 Task: Open Card Product End-of-Life Planning in Board Newsletter Management Best Practices to Workspace Design Software and add a team member Softage.1@softage.net, a label Orange, a checklist Customer Journey Mapping, an attachment from your computer, a color Orange and finally, add a card description 'Conduct team training session on effective decision making' and a comment 'This task requires us to be proactive and take ownership of our work, ensuring that we are making progress towards our goals.'. Add a start date 'Jan 01, 1900' with a due date 'Jan 08, 1900'
Action: Mouse moved to (813, 167)
Screenshot: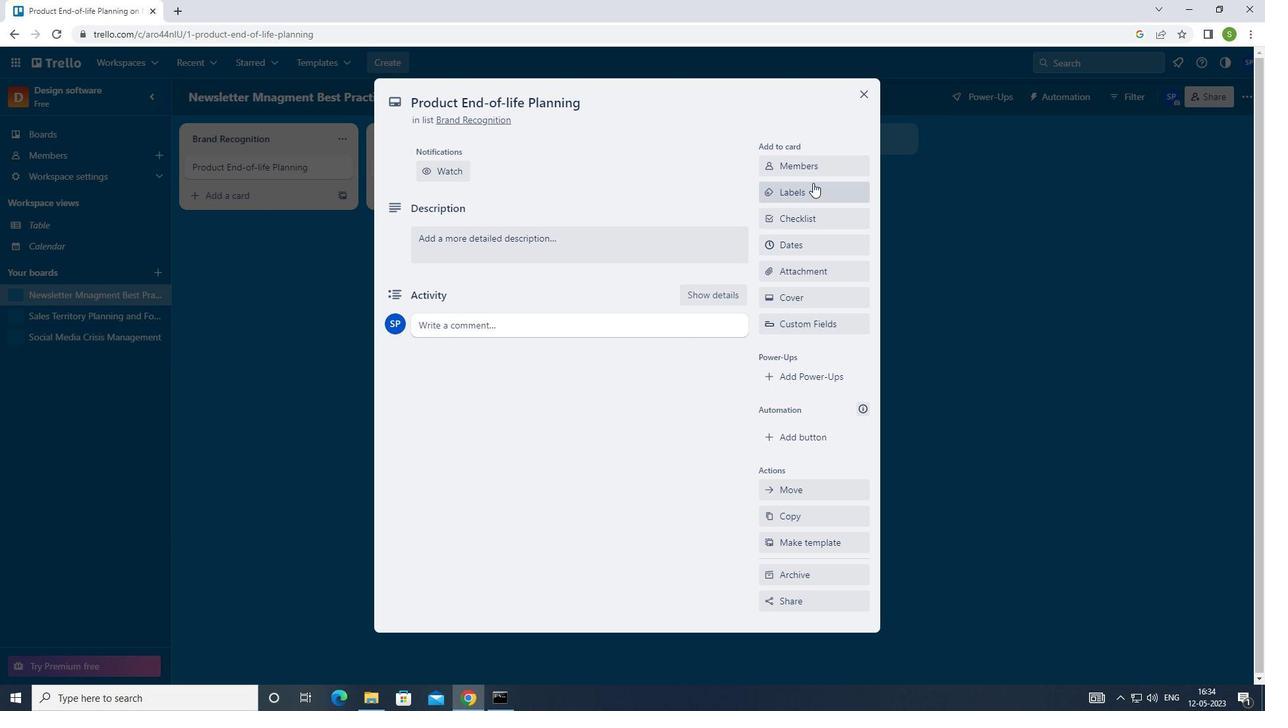 
Action: Mouse pressed left at (813, 167)
Screenshot: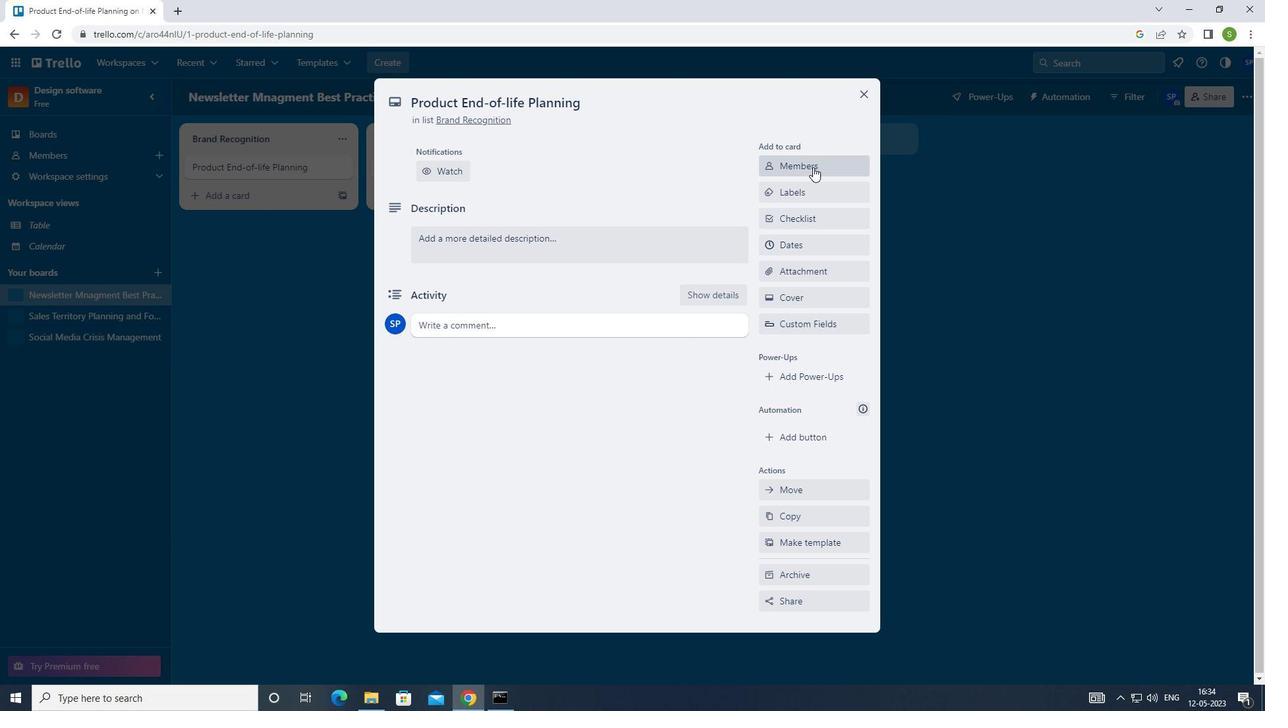 
Action: Mouse moved to (636, 326)
Screenshot: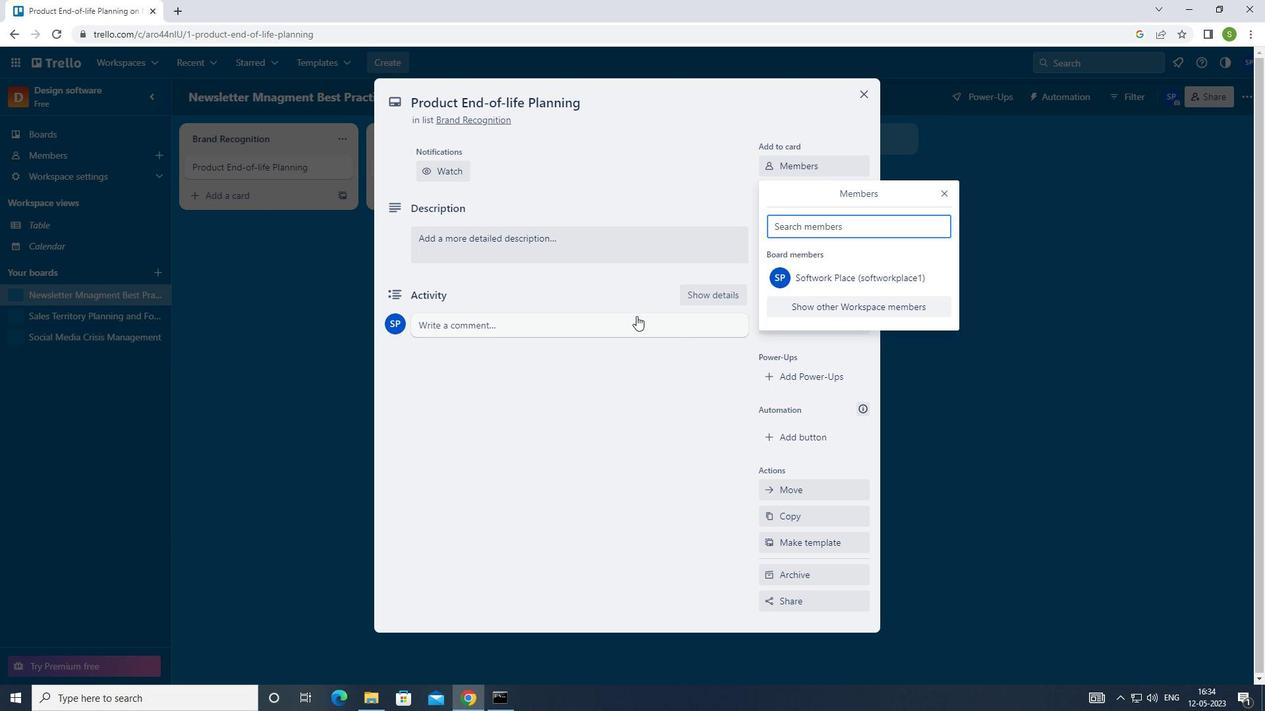 
Action: Key pressed <Key.shift>SOFTAGE.1<Key.shift>@SOFTAGE.NET
Screenshot: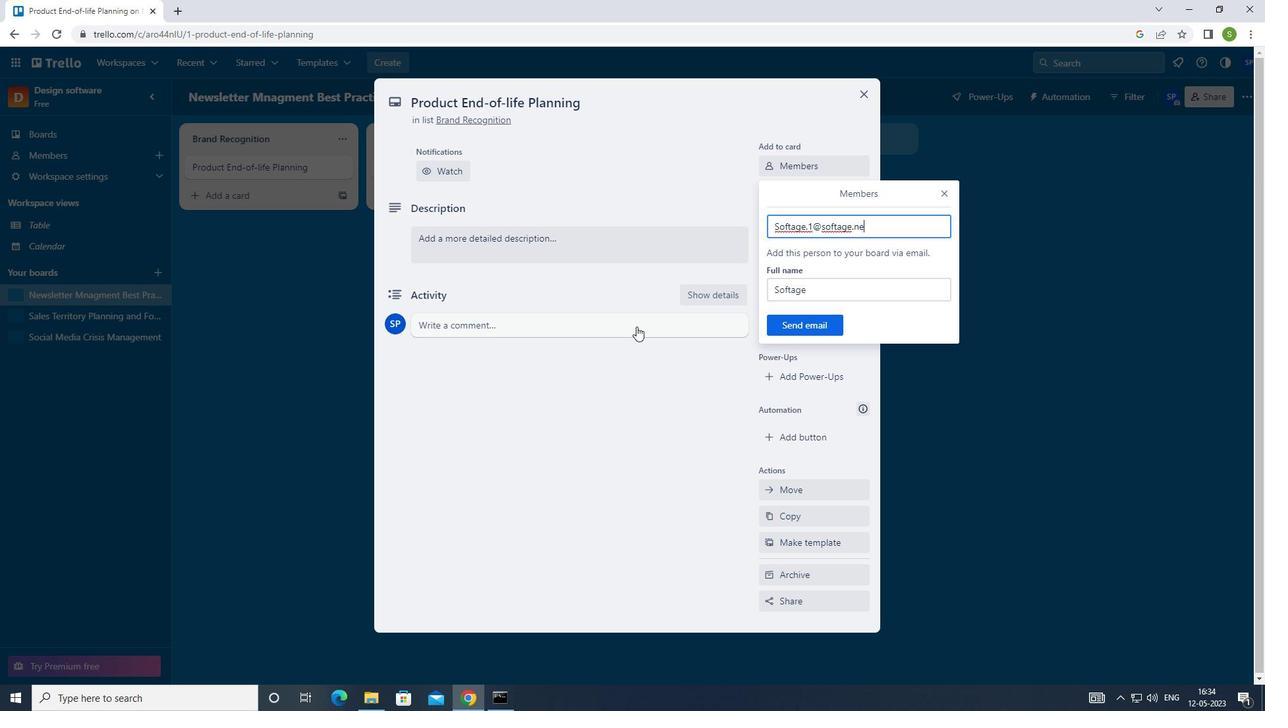 
Action: Mouse moved to (833, 328)
Screenshot: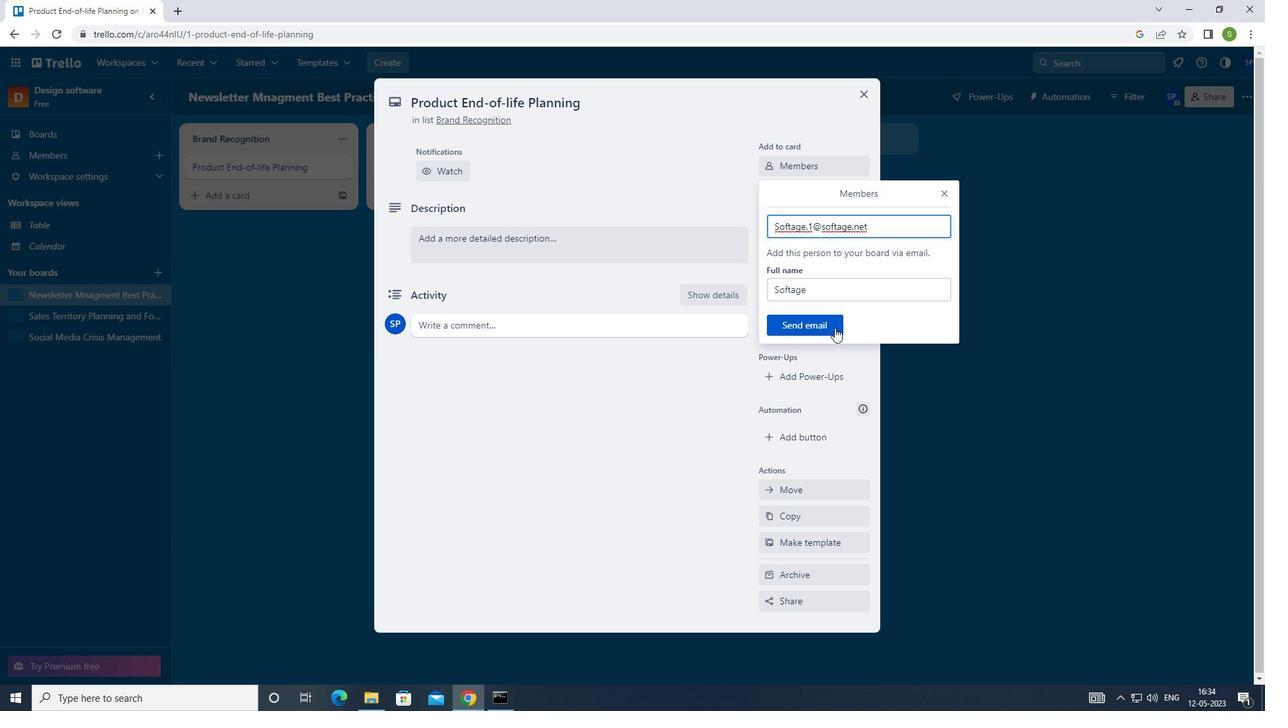 
Action: Mouse pressed left at (833, 328)
Screenshot: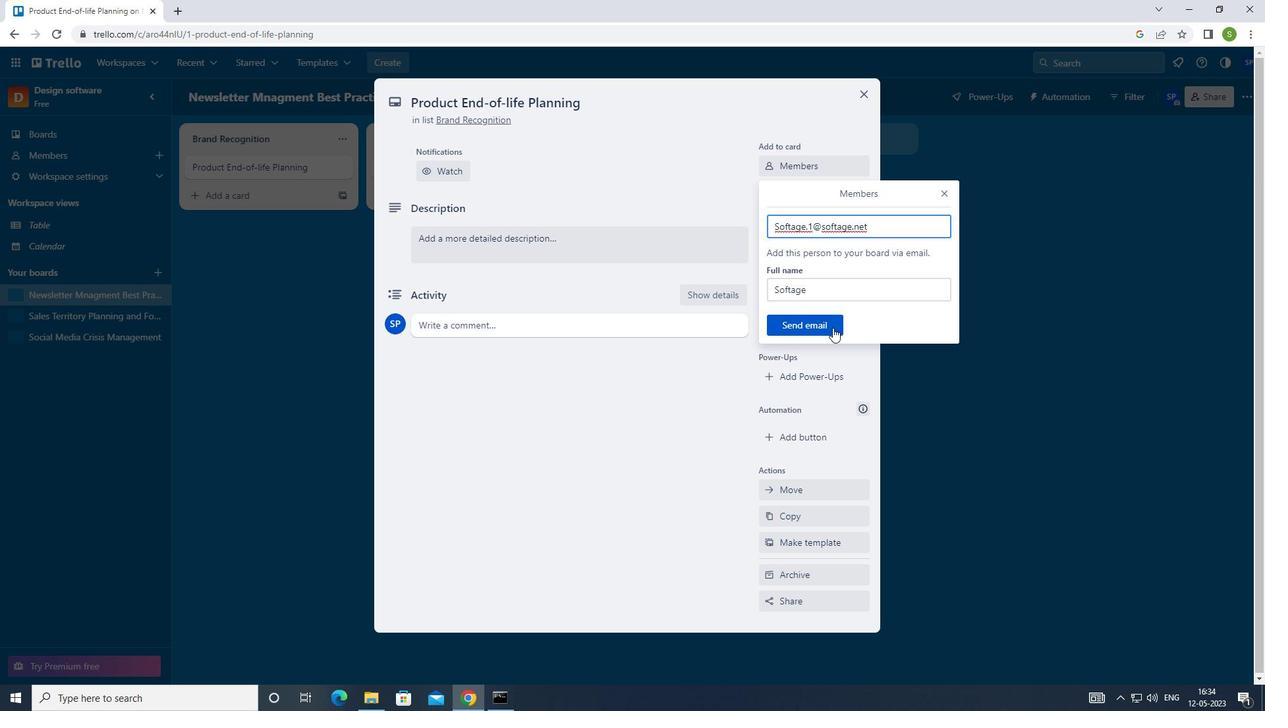 
Action: Mouse moved to (820, 239)
Screenshot: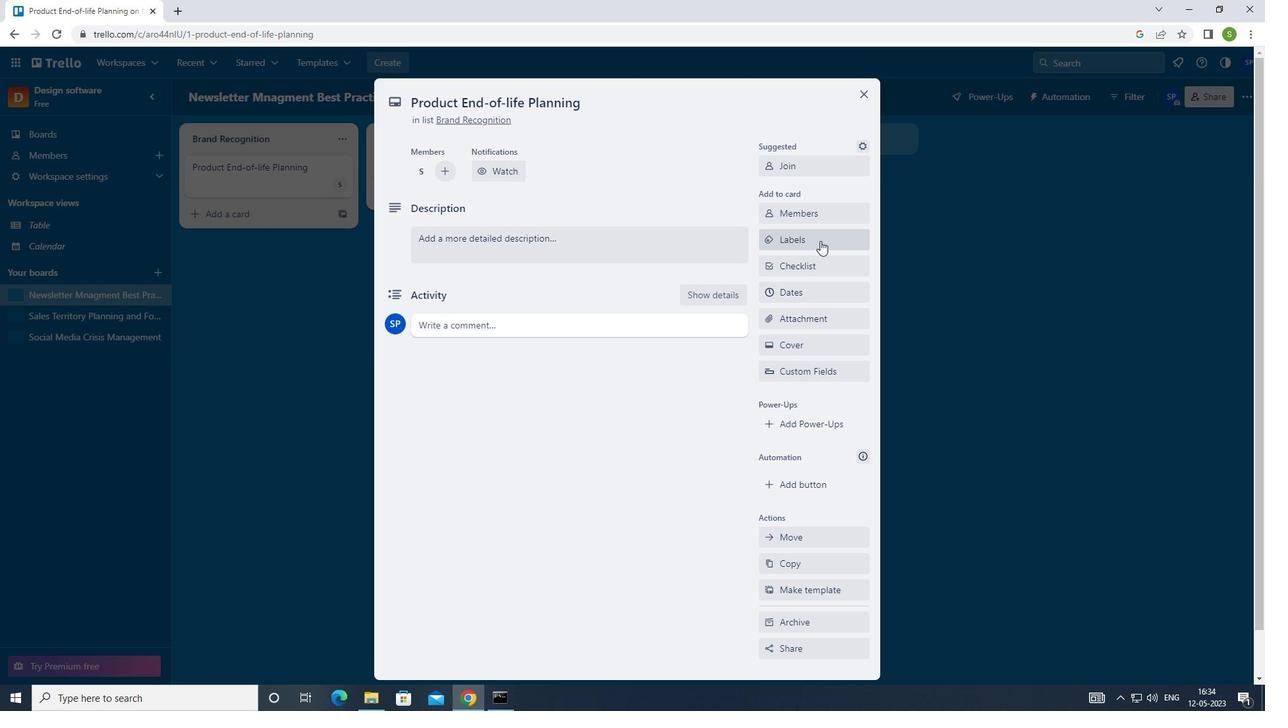 
Action: Mouse pressed left at (820, 239)
Screenshot: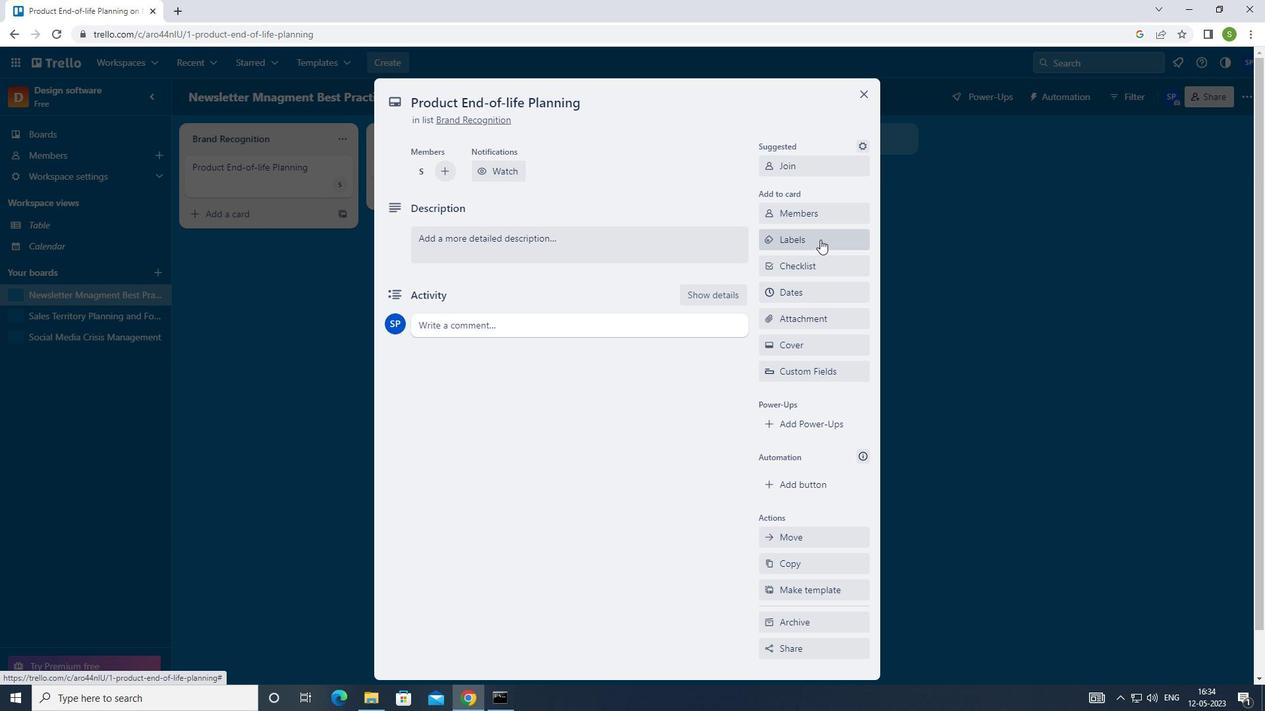
Action: Mouse moved to (770, 394)
Screenshot: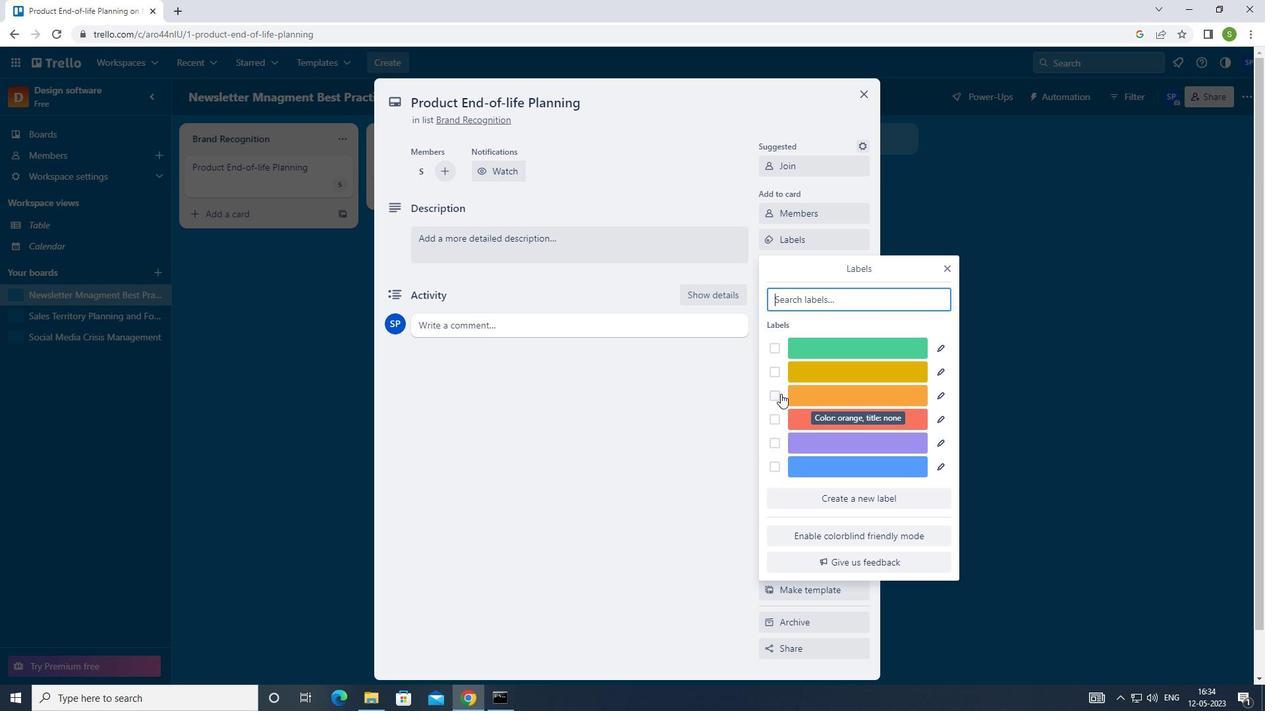 
Action: Mouse pressed left at (770, 394)
Screenshot: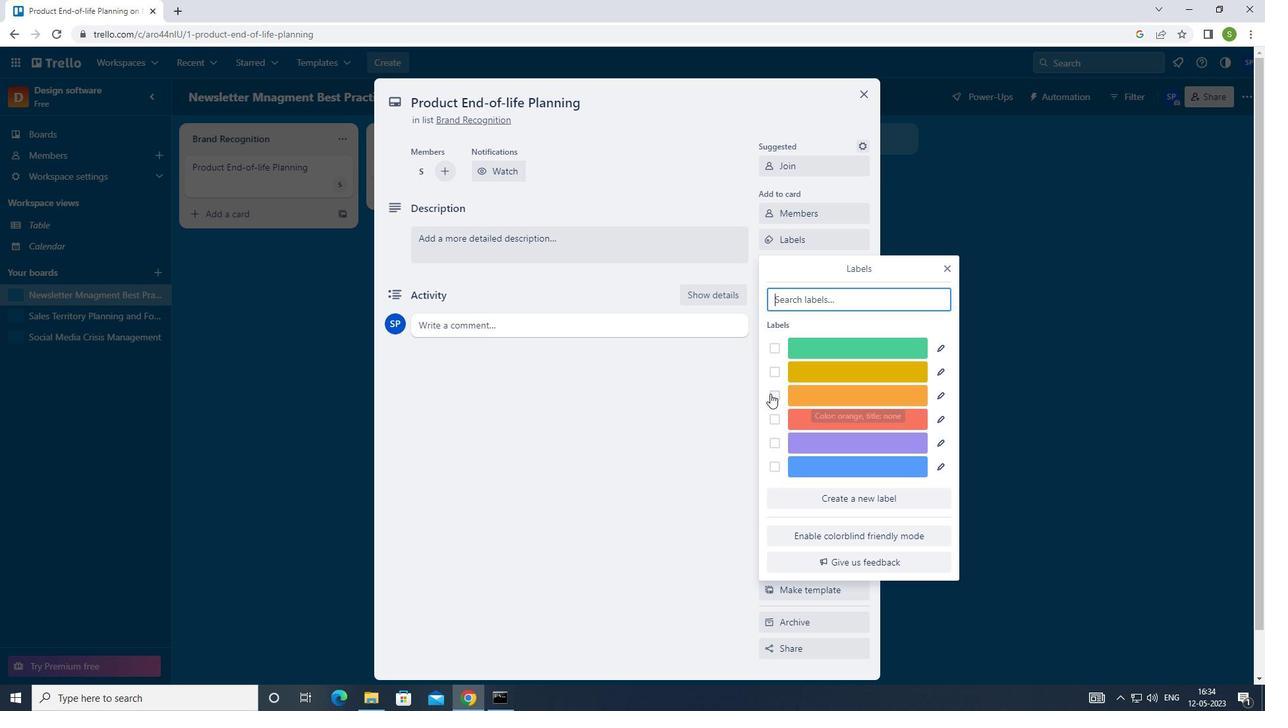 
Action: Mouse moved to (941, 267)
Screenshot: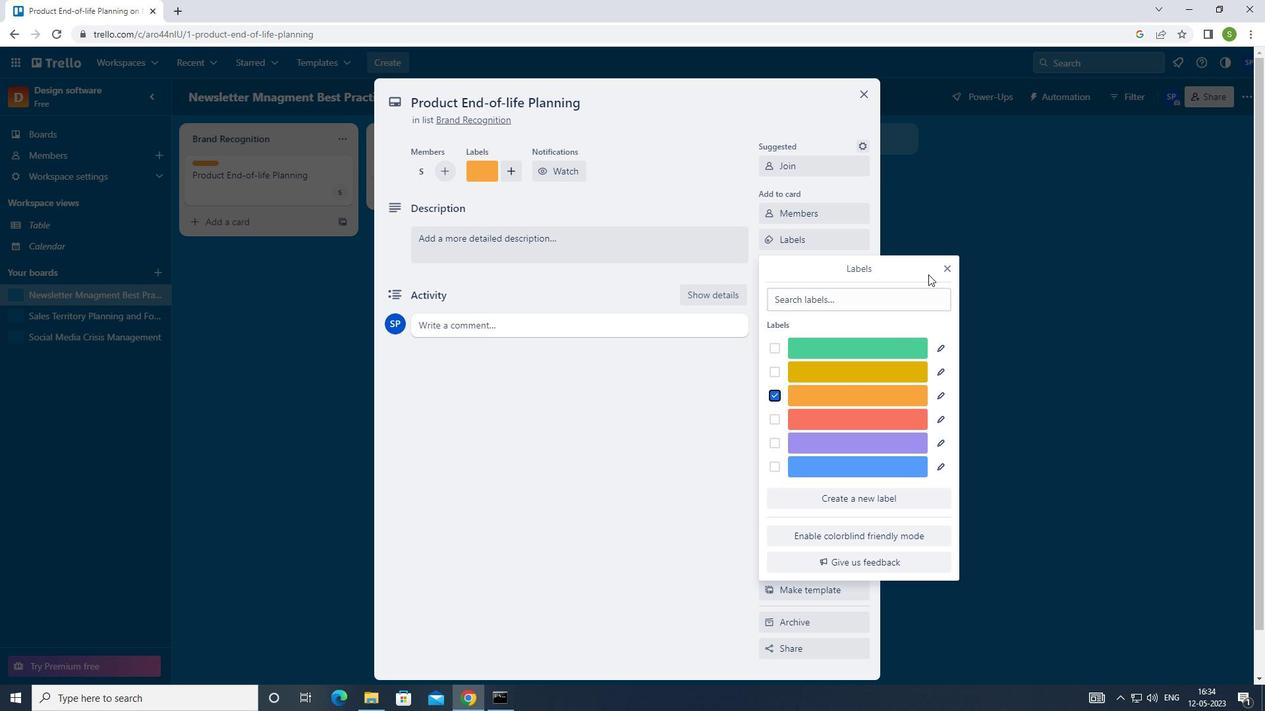 
Action: Mouse pressed left at (941, 267)
Screenshot: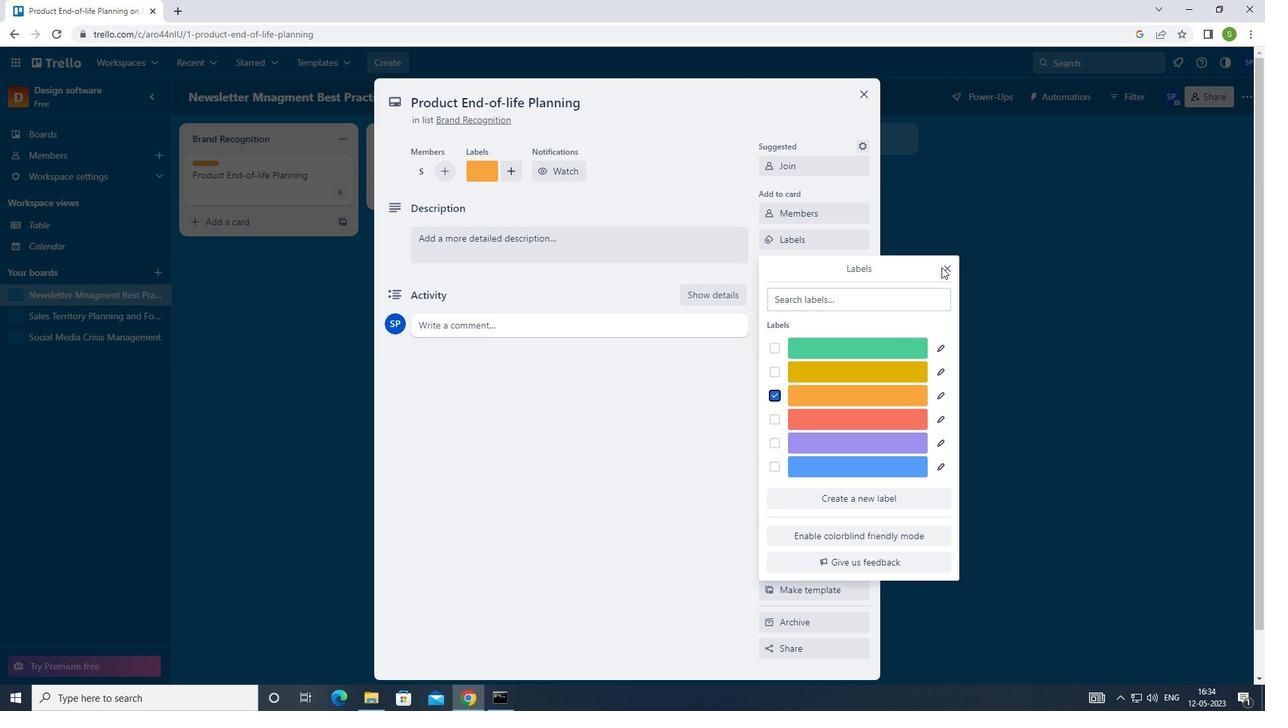 
Action: Mouse moved to (947, 268)
Screenshot: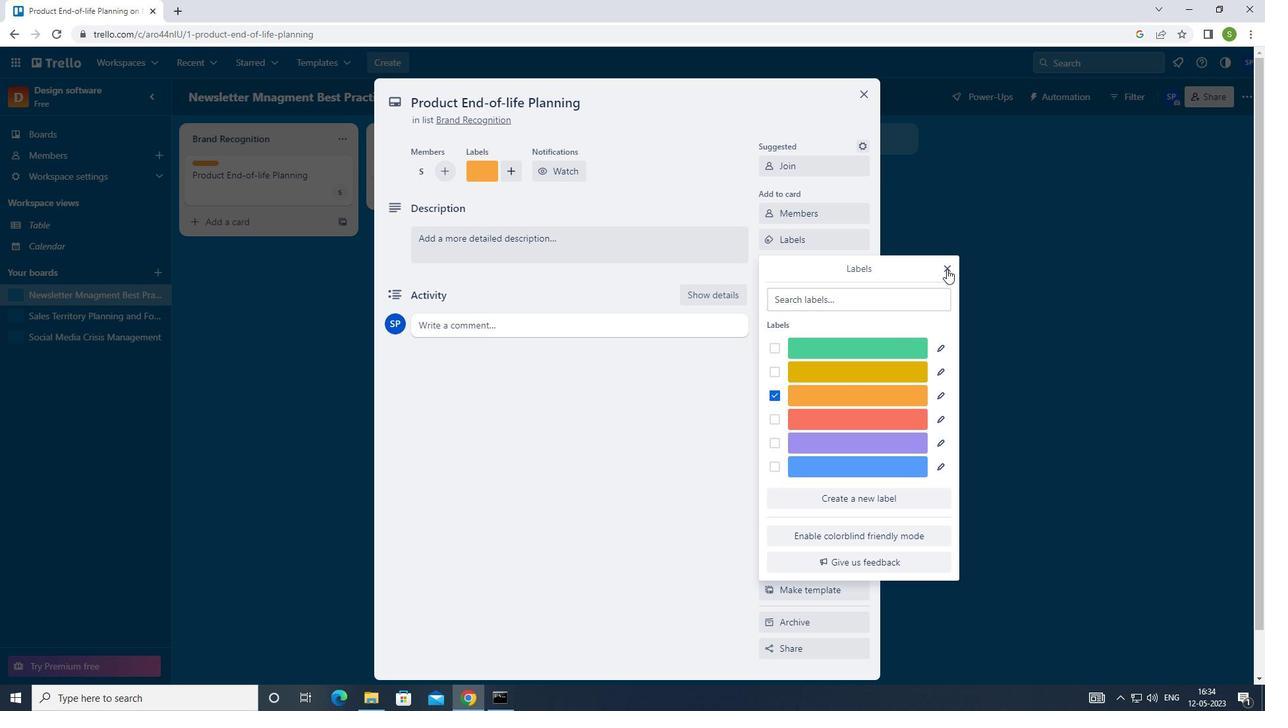 
Action: Mouse pressed left at (947, 268)
Screenshot: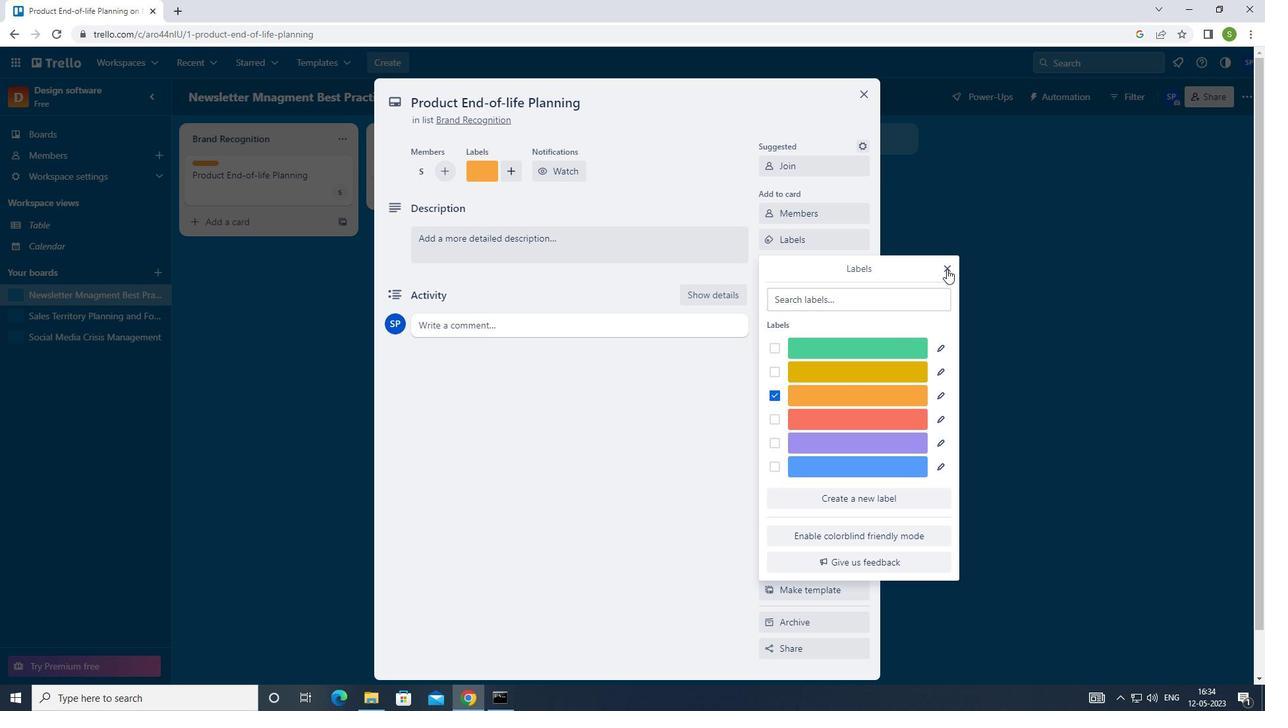 
Action: Mouse moved to (817, 264)
Screenshot: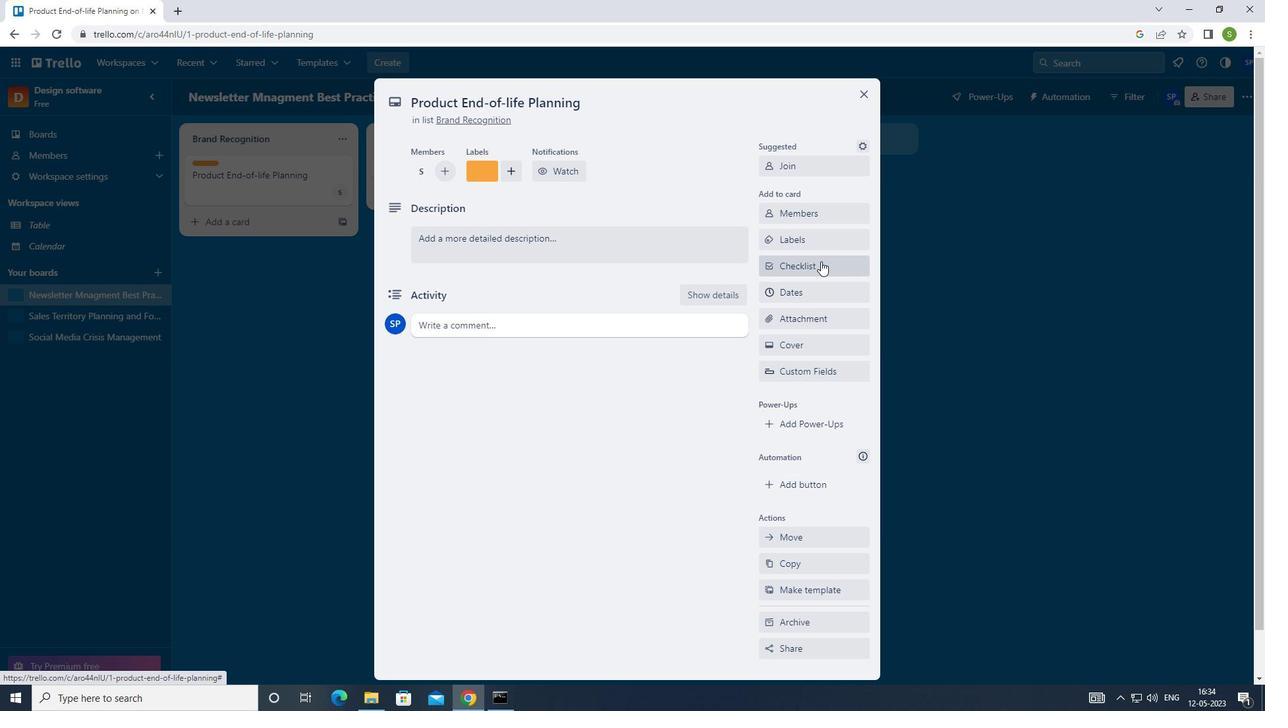
Action: Mouse pressed left at (817, 264)
Screenshot: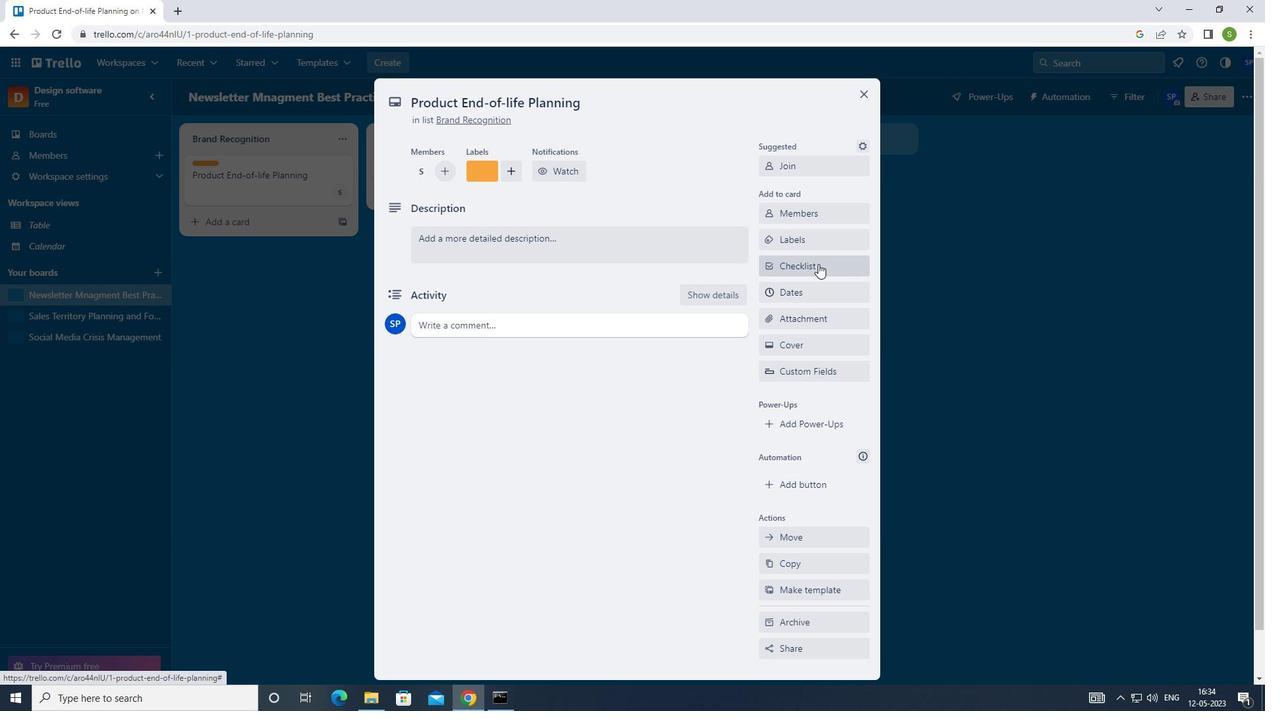 
Action: Mouse moved to (1037, 281)
Screenshot: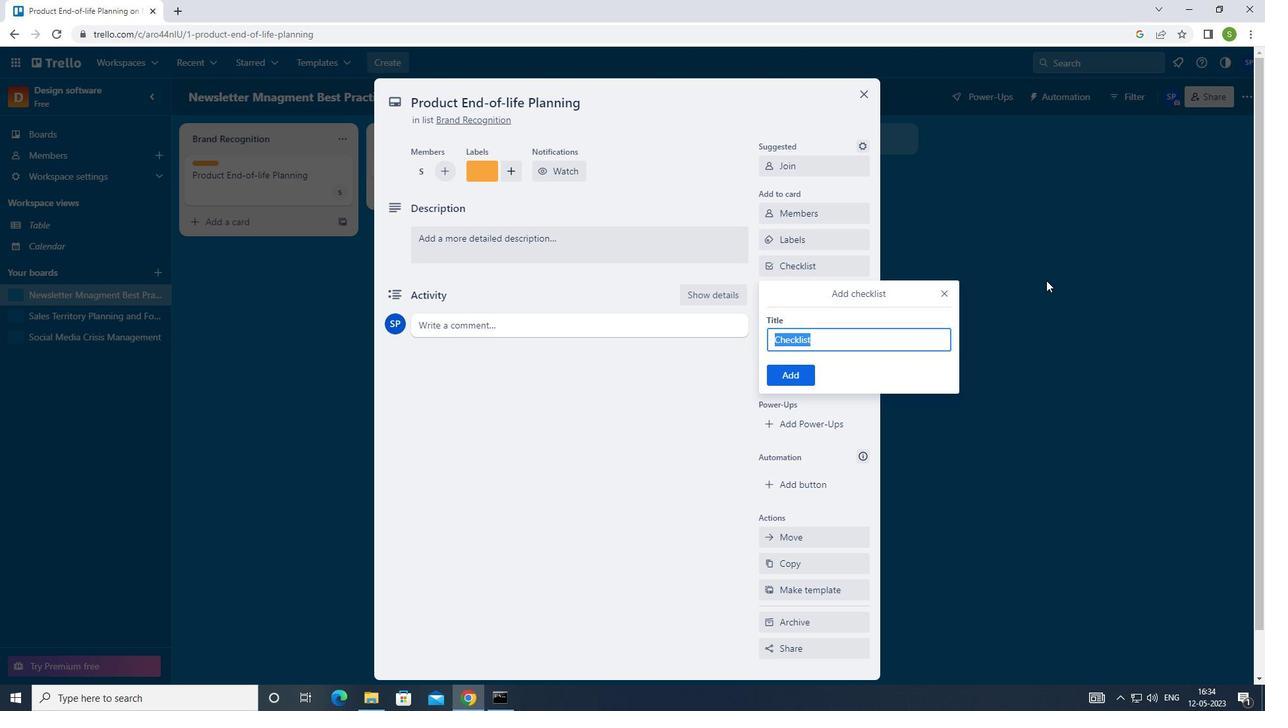 
Action: Key pressed <Key.shift>CUSTOMER<Key.space><Key.shift>JOURNEY<Key.space><Key.shift>MAPPING
Screenshot: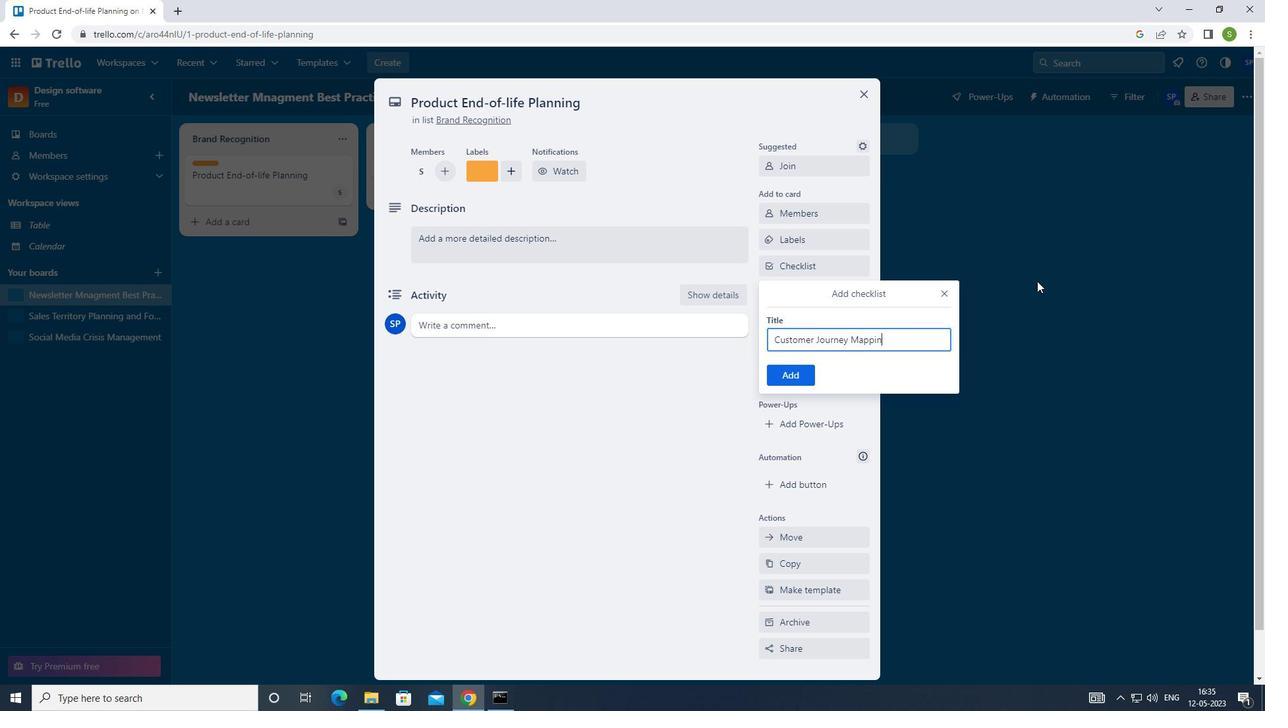
Action: Mouse moved to (782, 384)
Screenshot: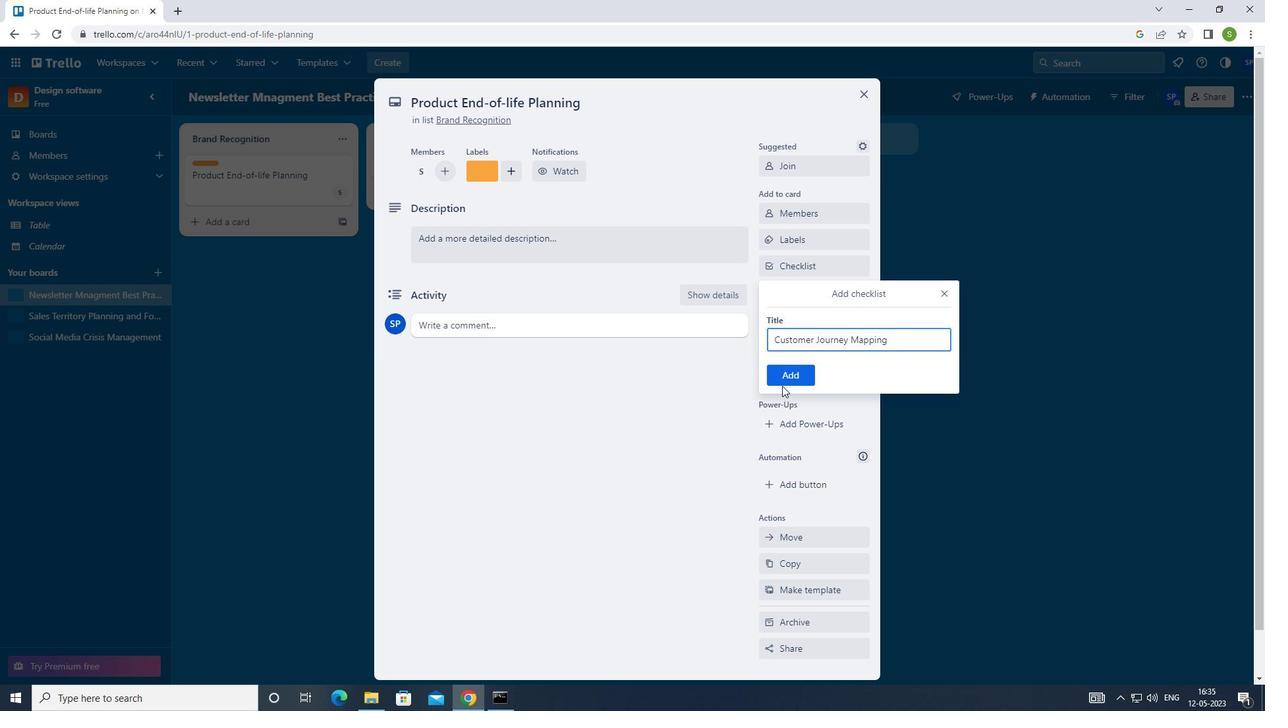 
Action: Mouse pressed left at (782, 384)
Screenshot: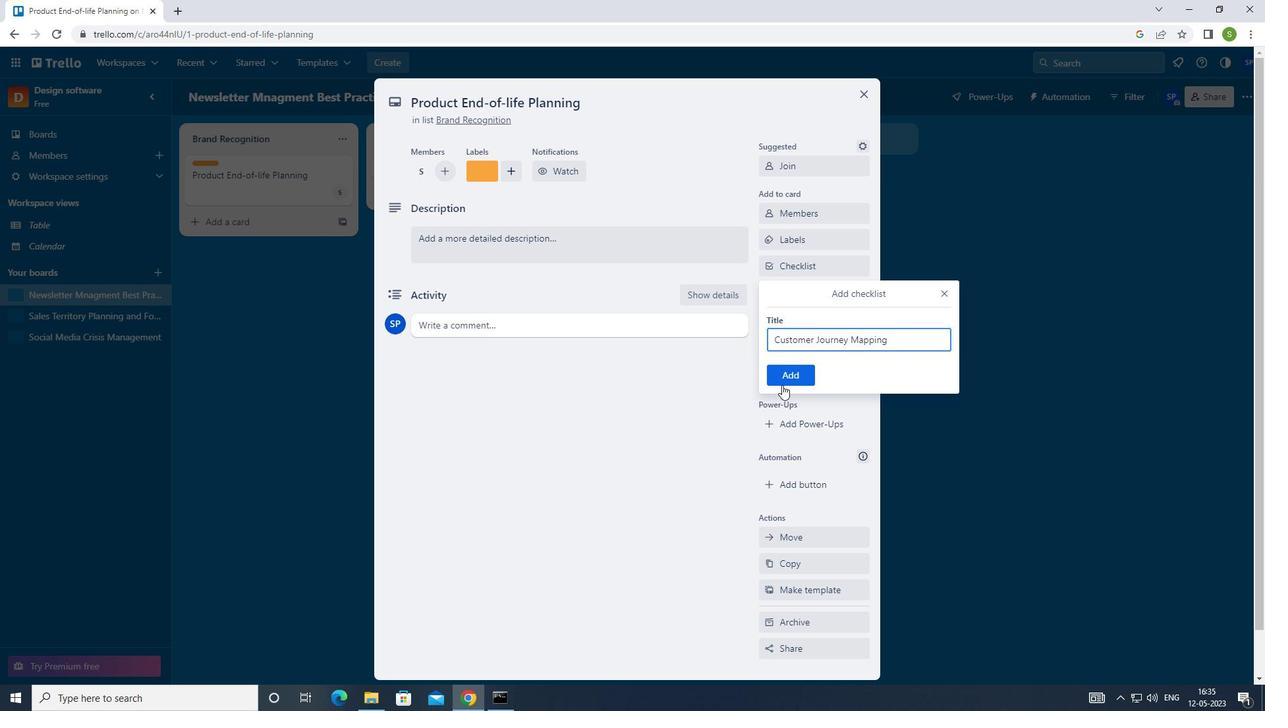
Action: Mouse moved to (819, 322)
Screenshot: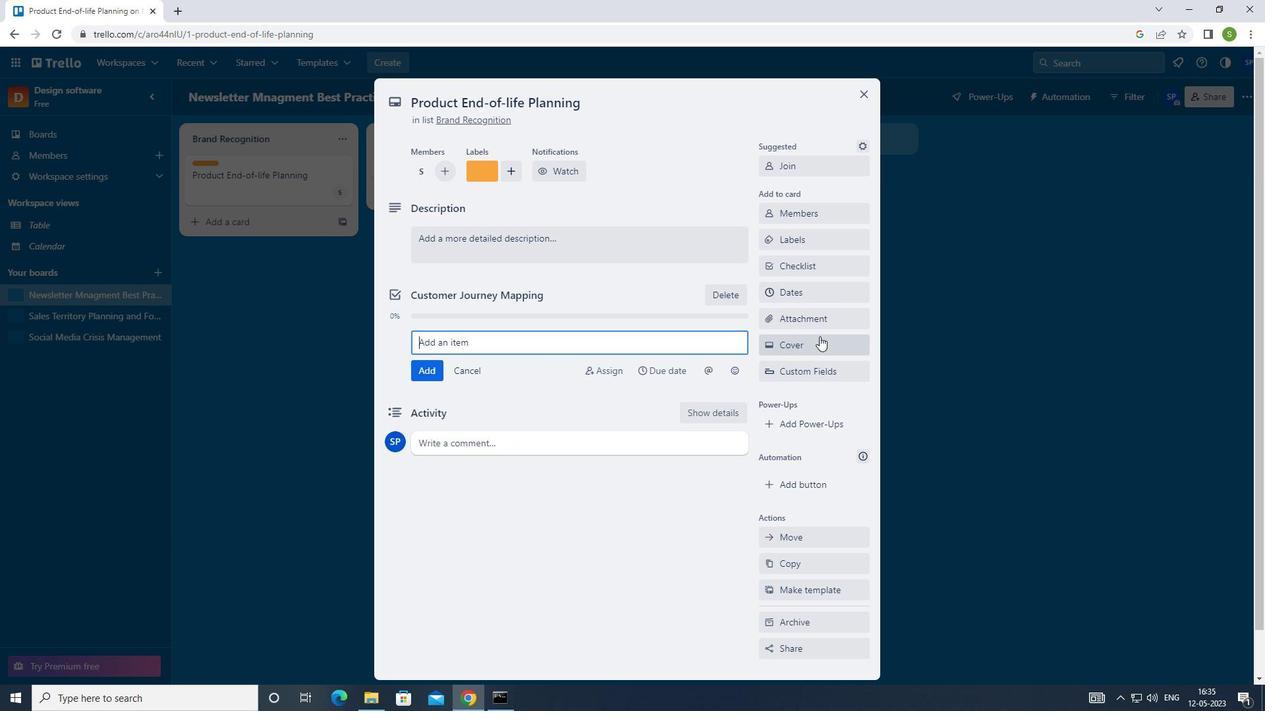
Action: Mouse pressed left at (819, 322)
Screenshot: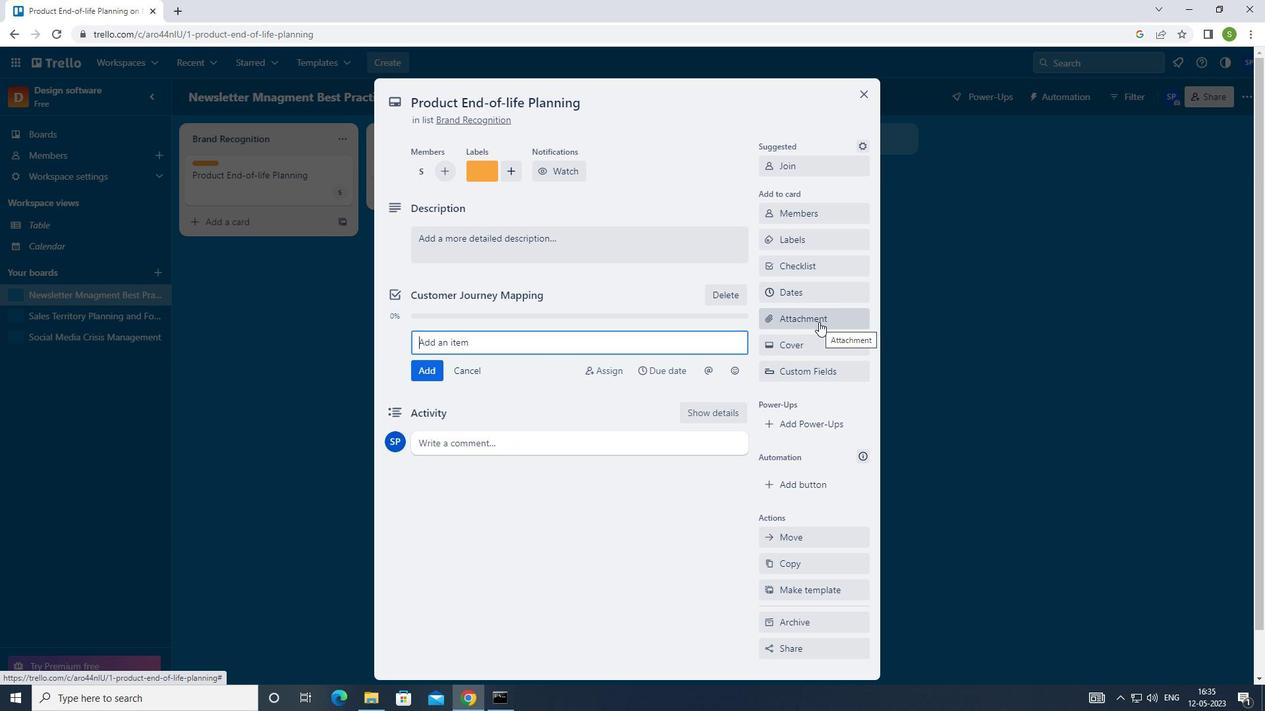 
Action: Mouse moved to (810, 378)
Screenshot: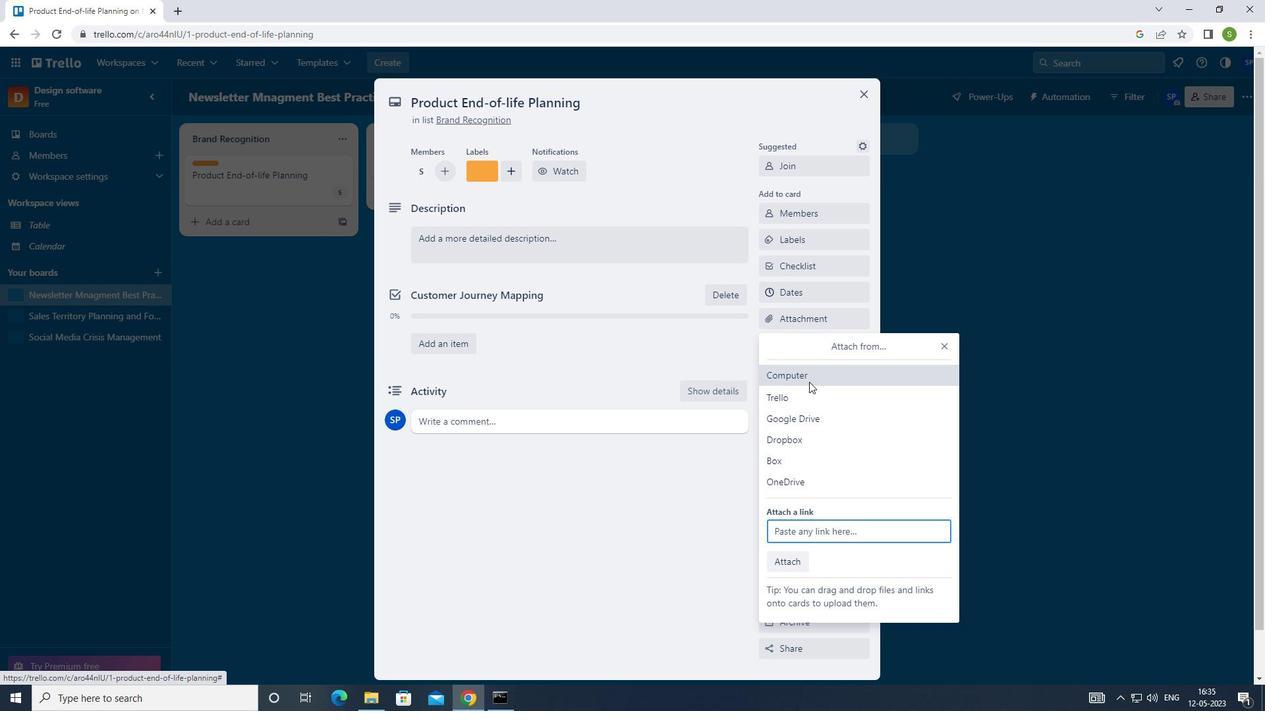 
Action: Mouse pressed left at (810, 378)
Screenshot: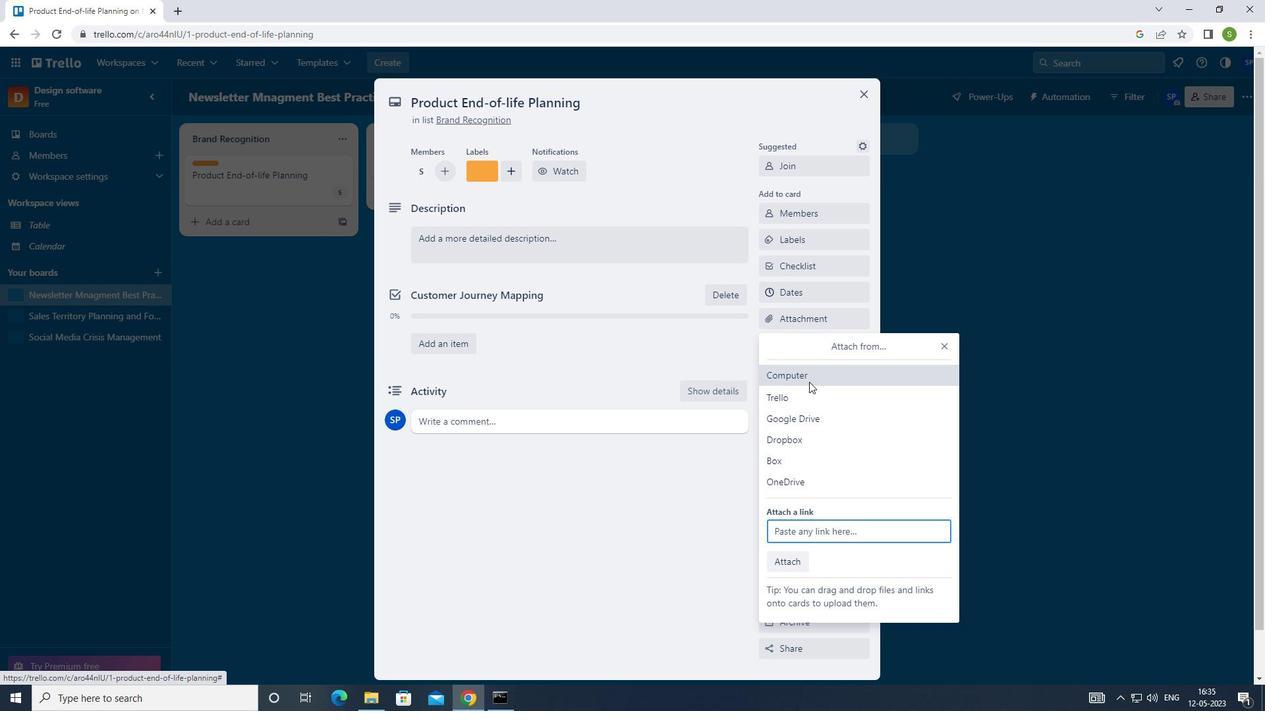 
Action: Mouse moved to (219, 98)
Screenshot: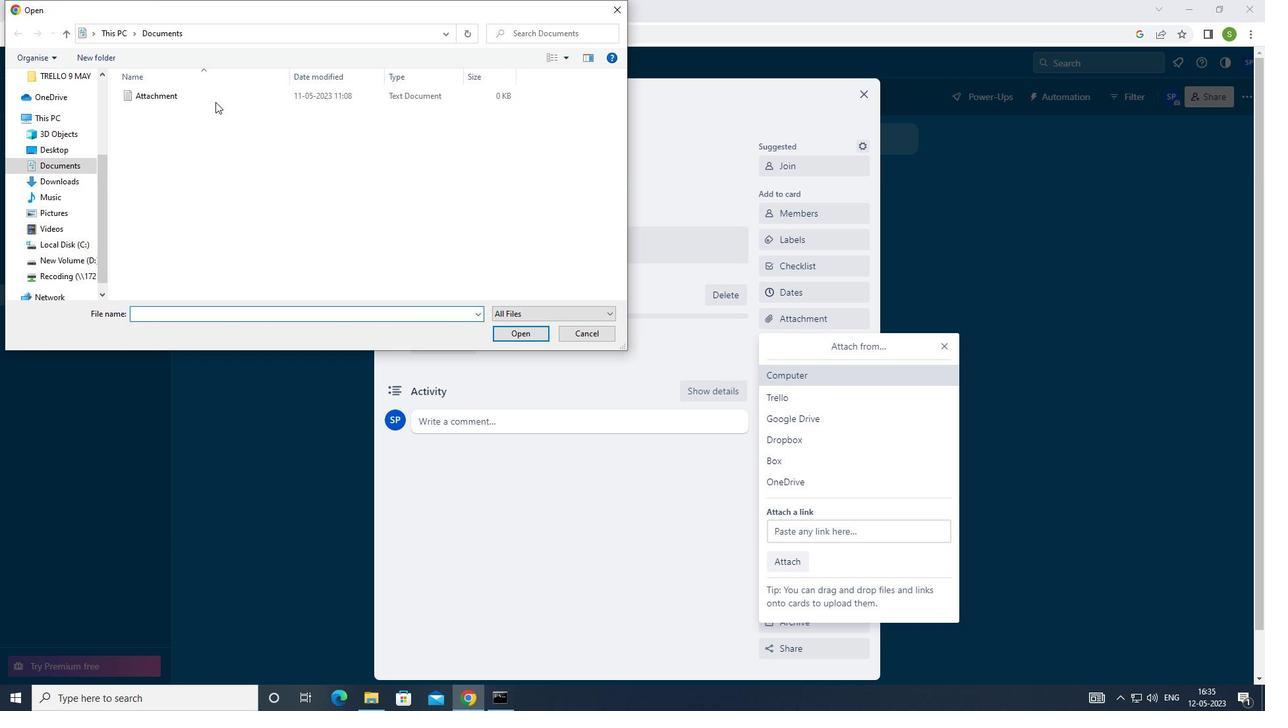 
Action: Mouse pressed left at (219, 98)
Screenshot: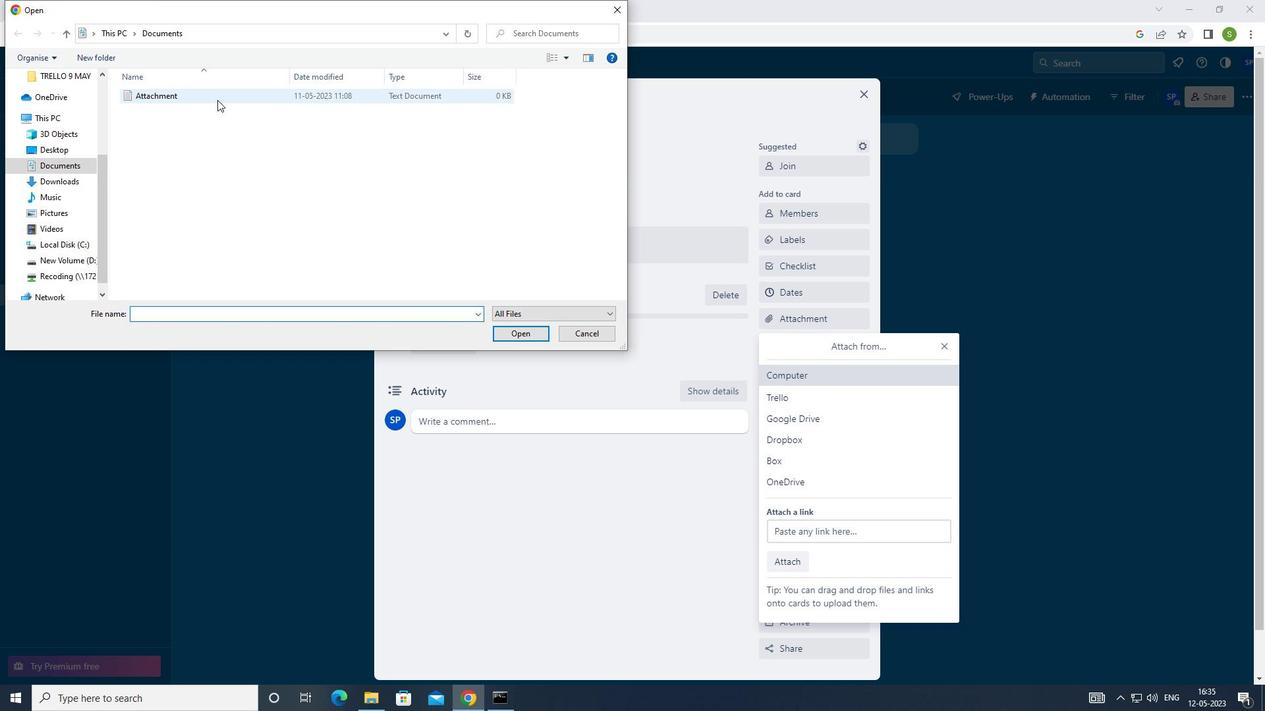 
Action: Mouse moved to (508, 340)
Screenshot: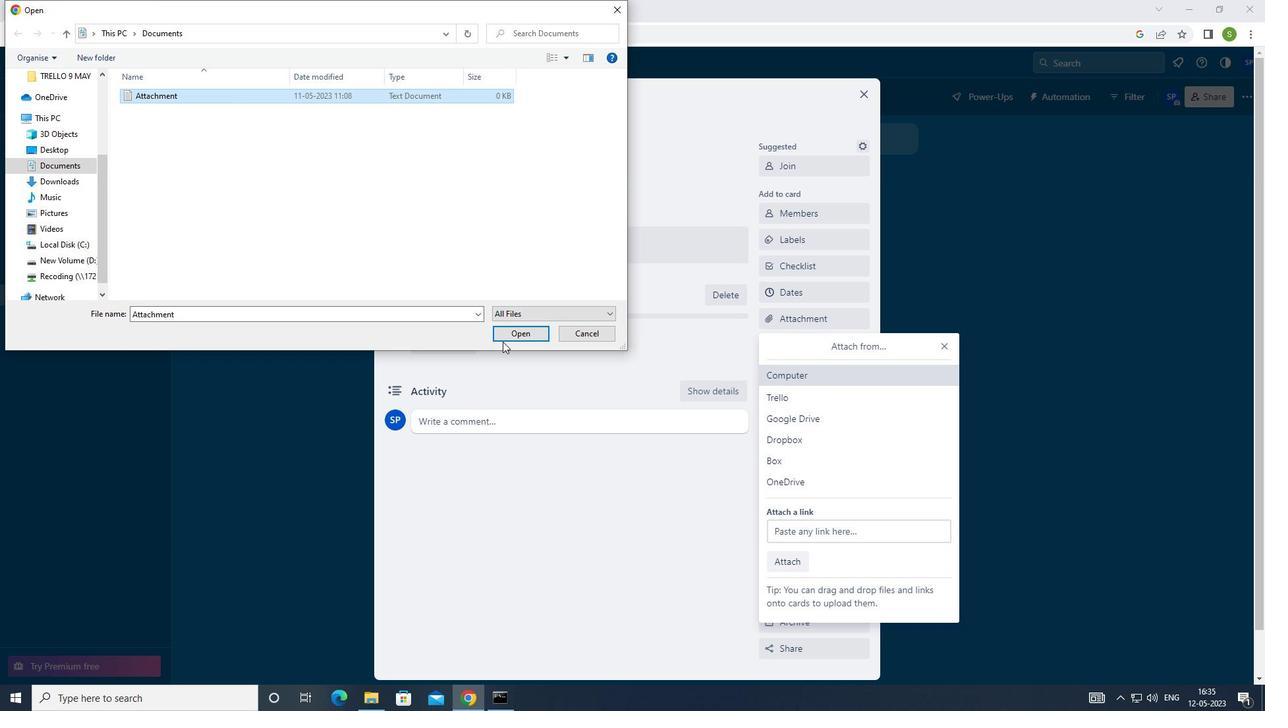 
Action: Mouse pressed left at (508, 340)
Screenshot: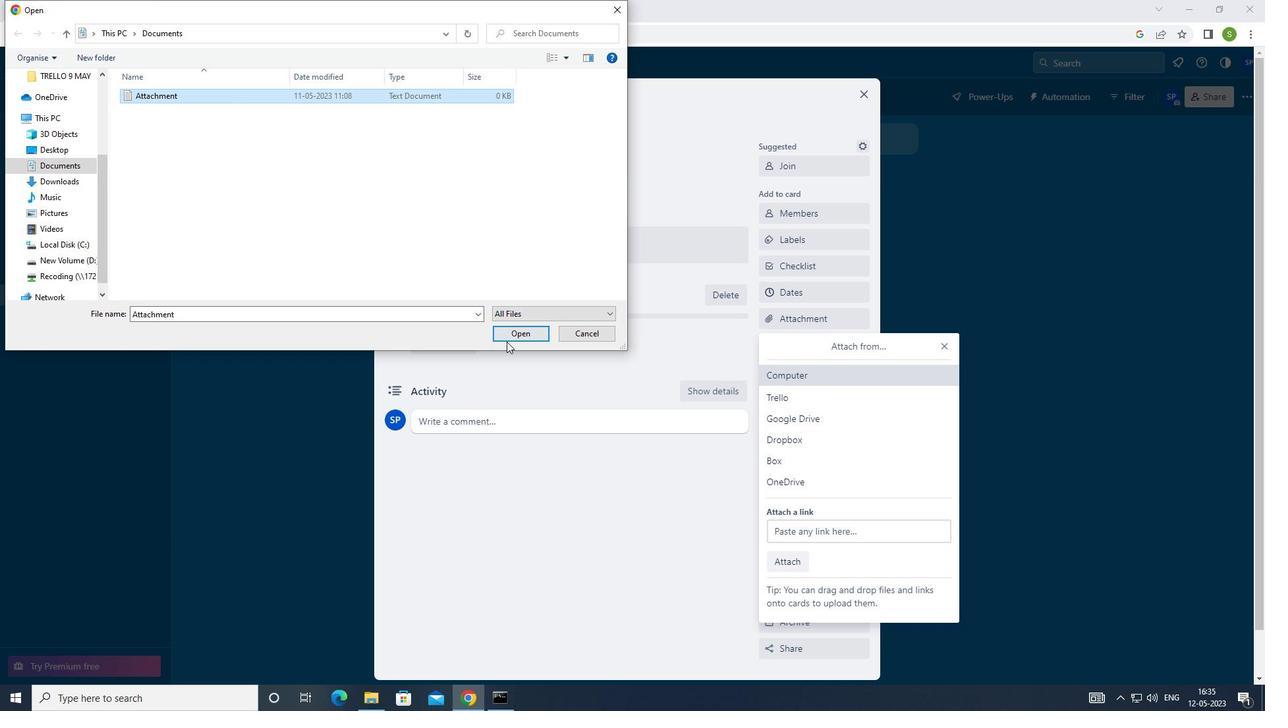 
Action: Mouse moved to (806, 349)
Screenshot: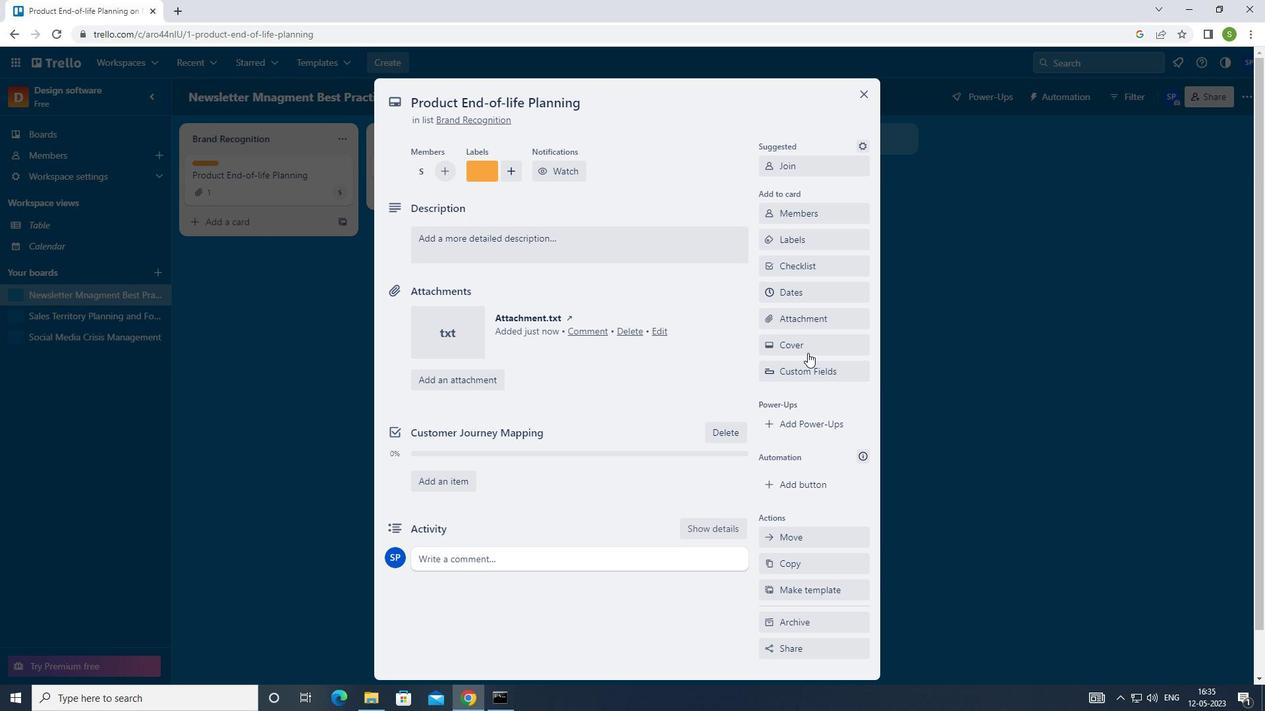 
Action: Mouse pressed left at (806, 349)
Screenshot: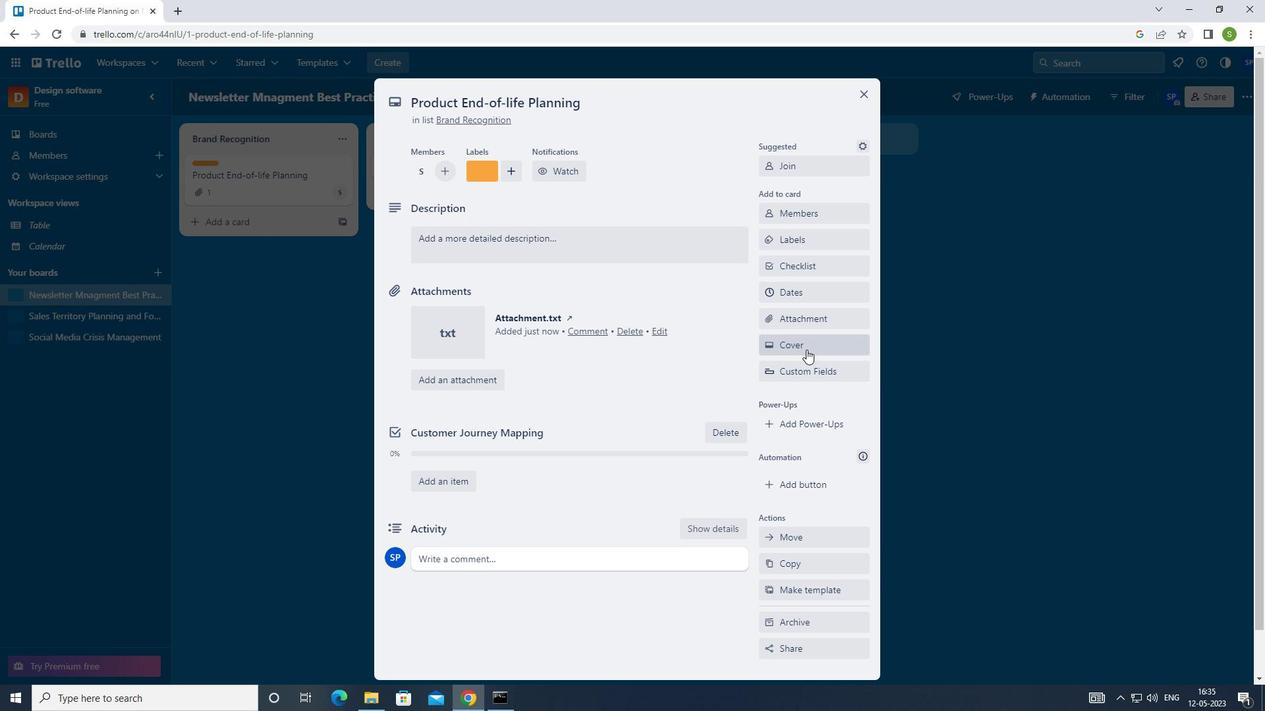 
Action: Mouse moved to (864, 417)
Screenshot: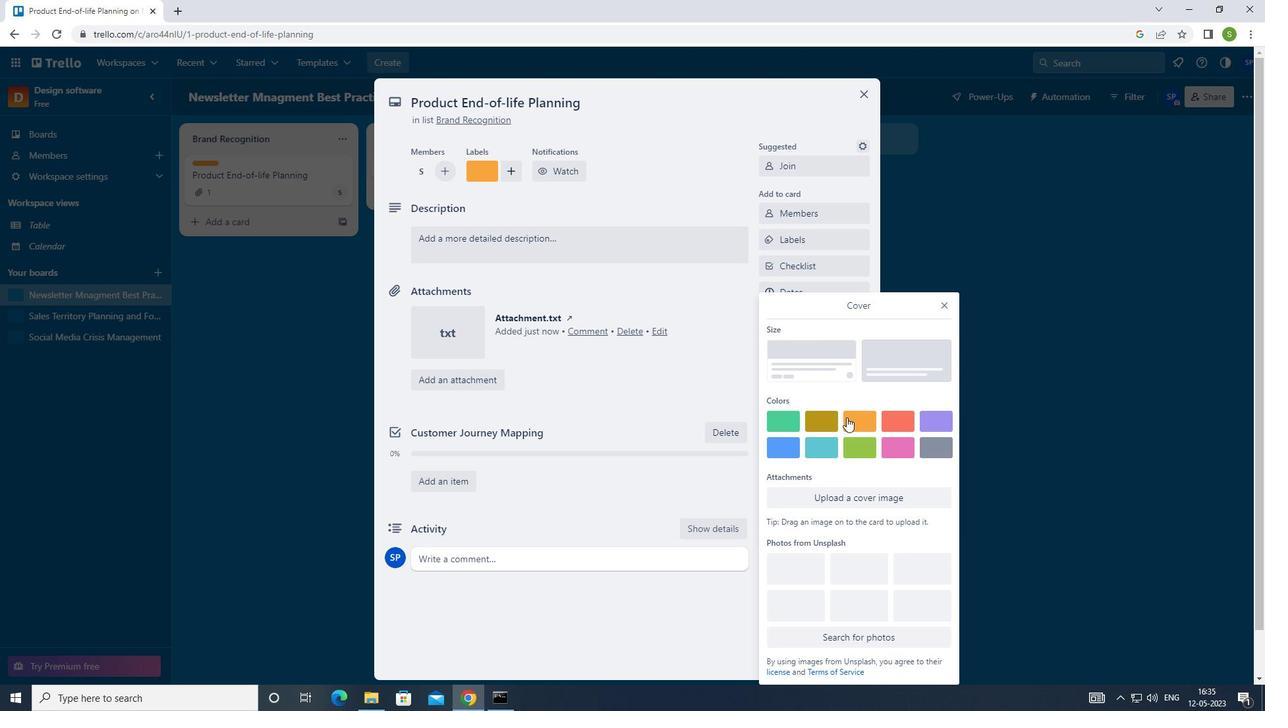 
Action: Mouse pressed left at (864, 417)
Screenshot: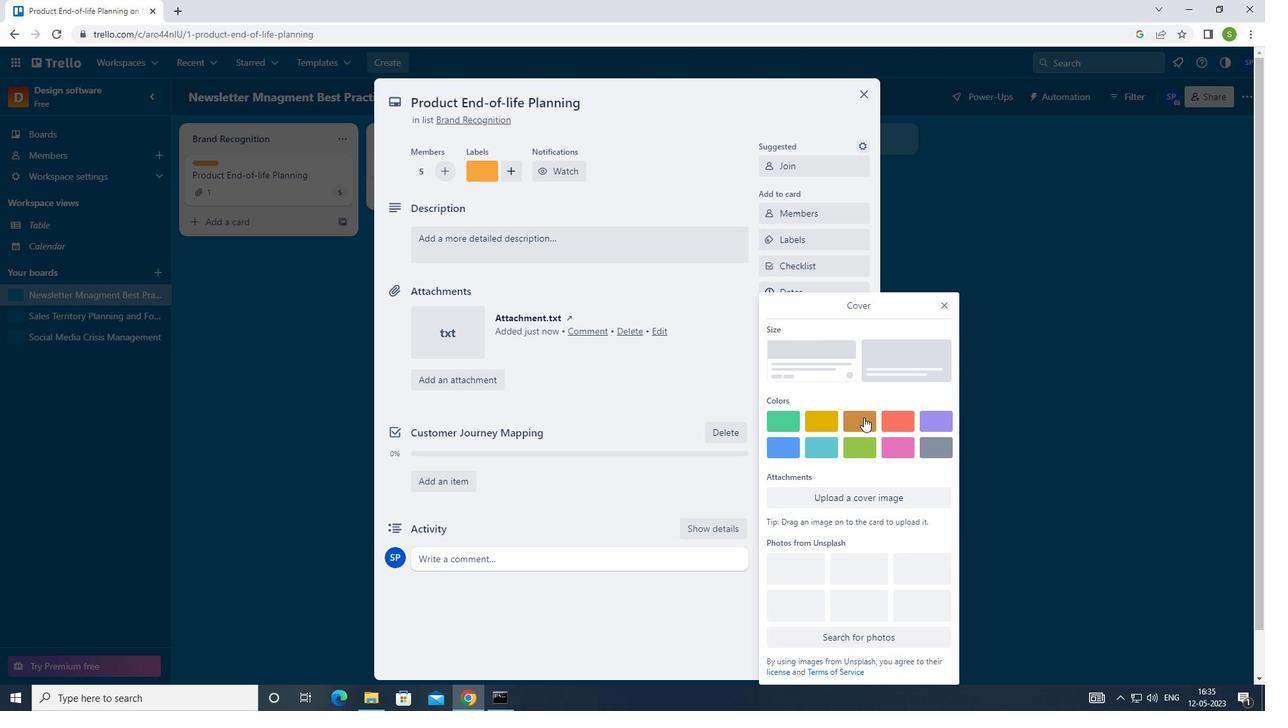 
Action: Mouse moved to (945, 284)
Screenshot: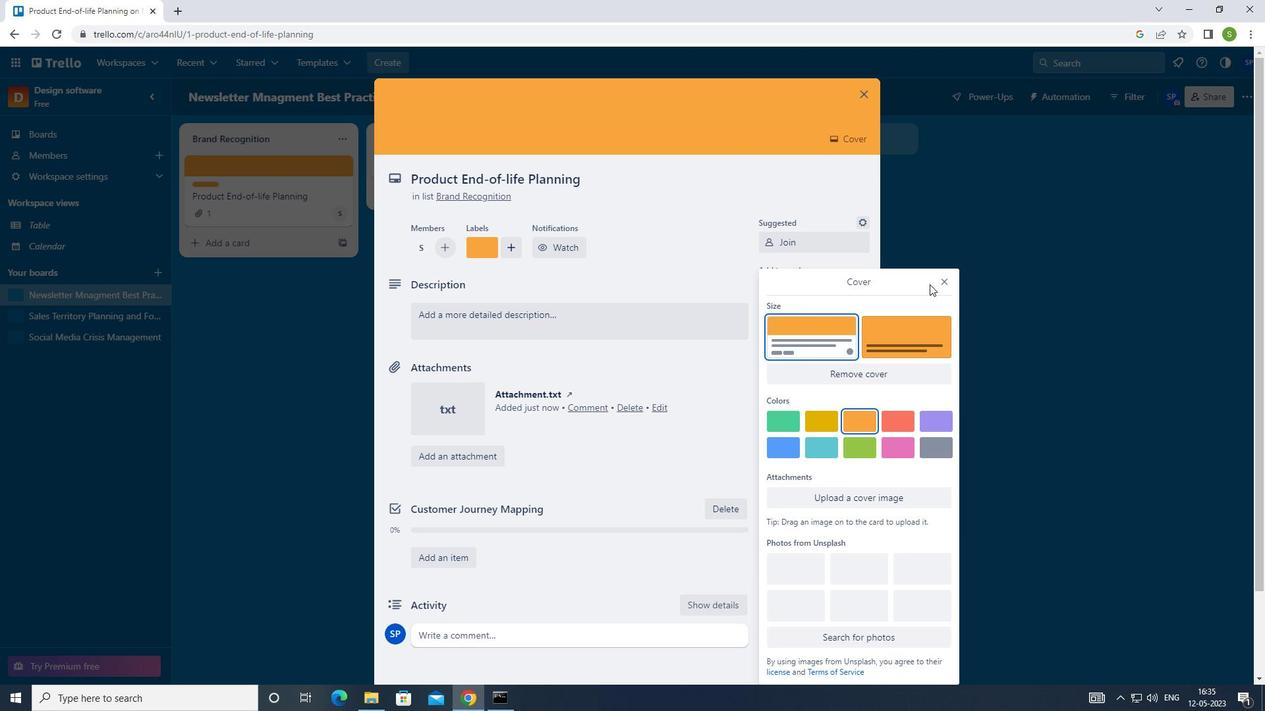 
Action: Mouse pressed left at (945, 284)
Screenshot: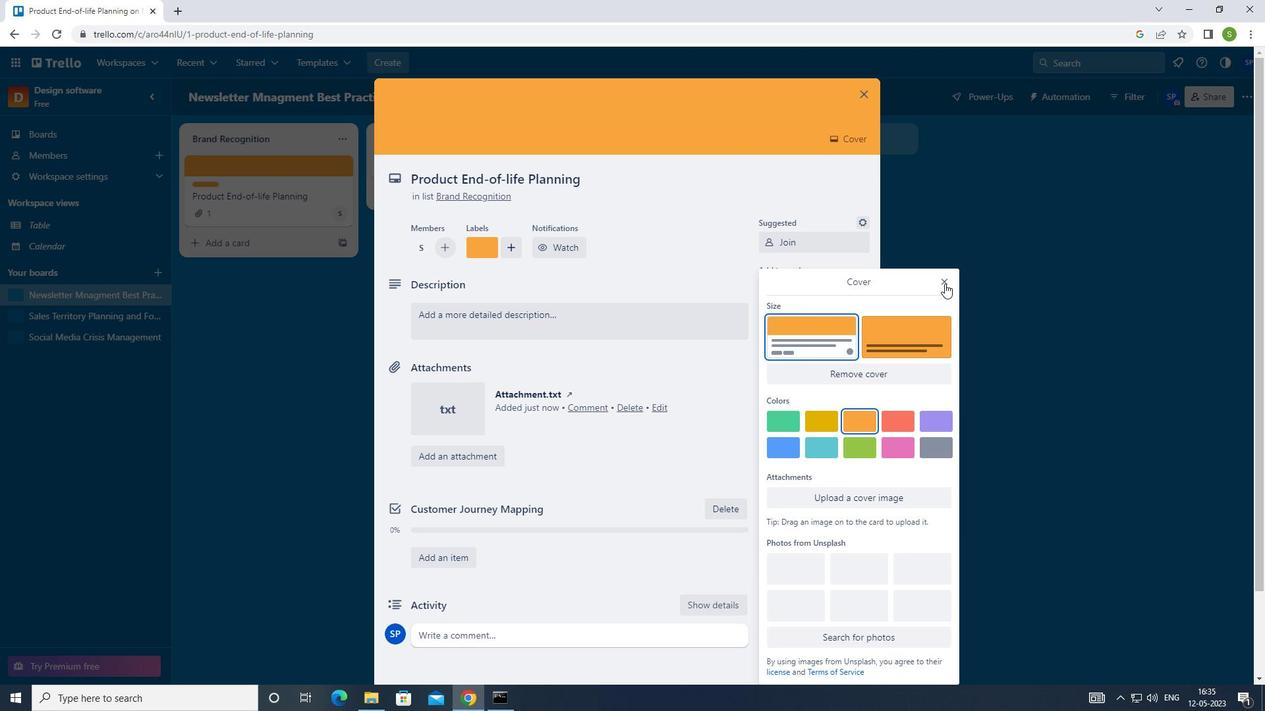 
Action: Mouse moved to (436, 315)
Screenshot: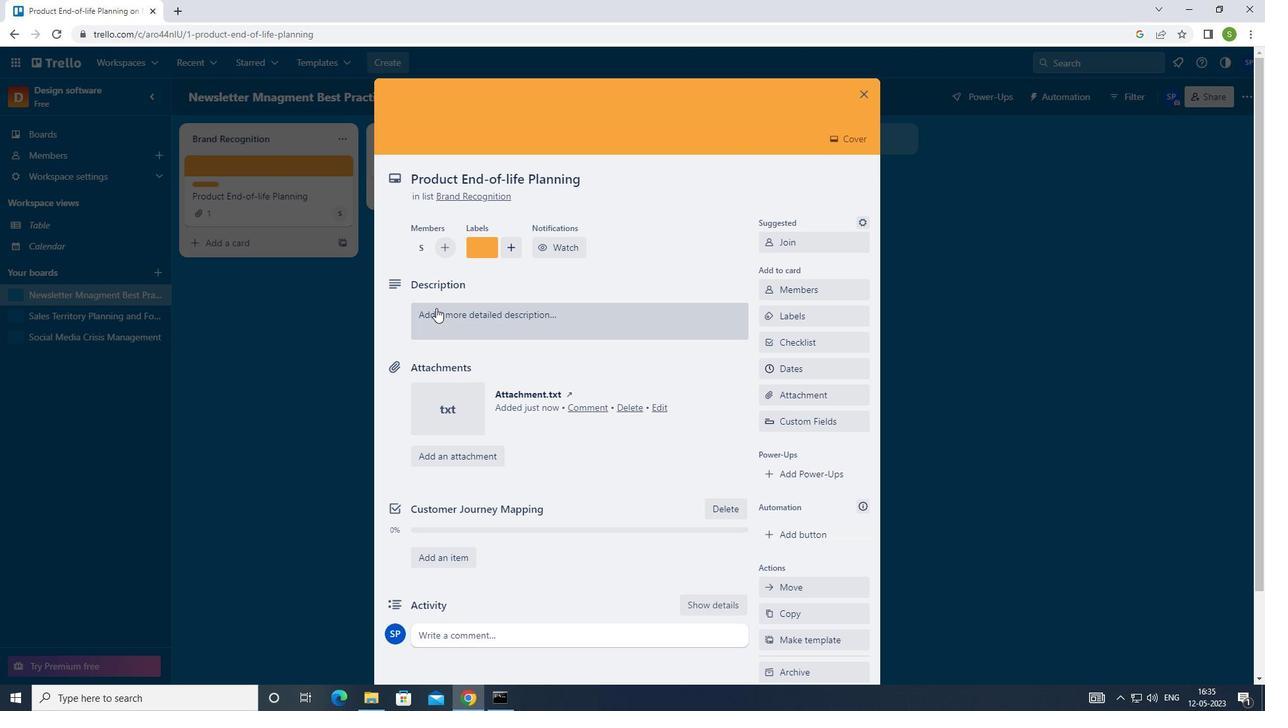 
Action: Mouse pressed left at (436, 315)
Screenshot: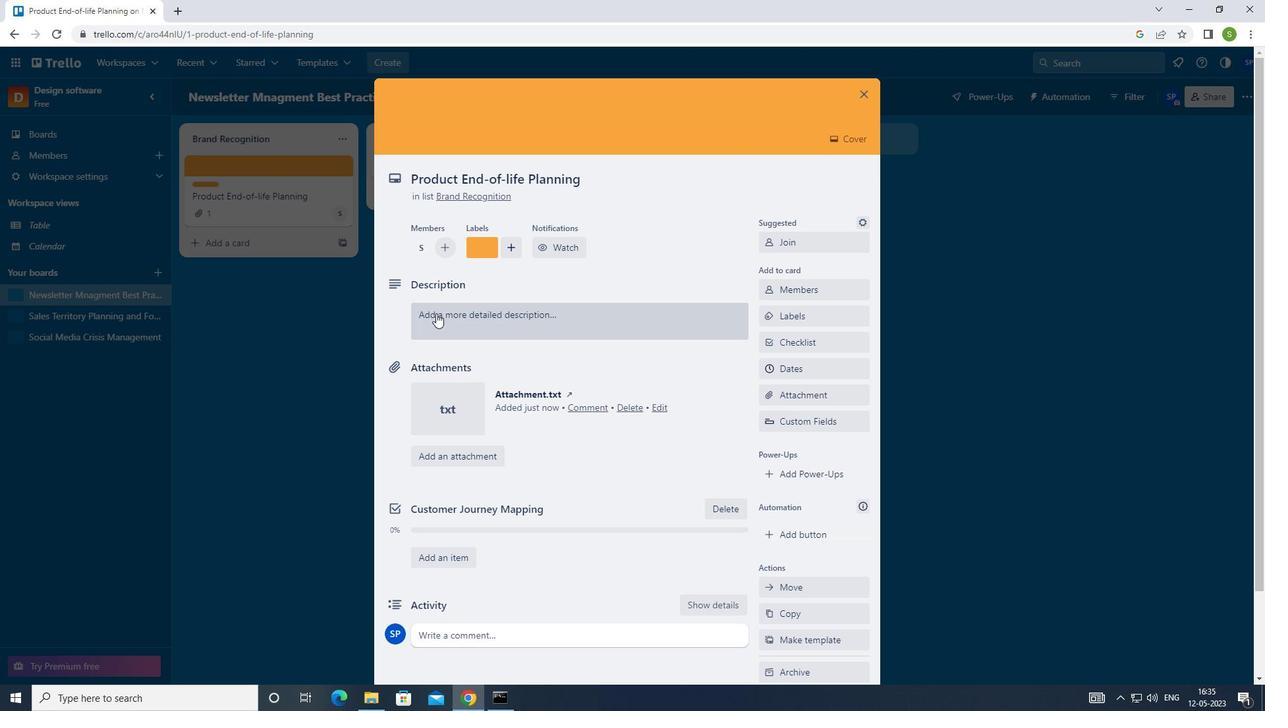 
Action: Mouse moved to (400, 235)
Screenshot: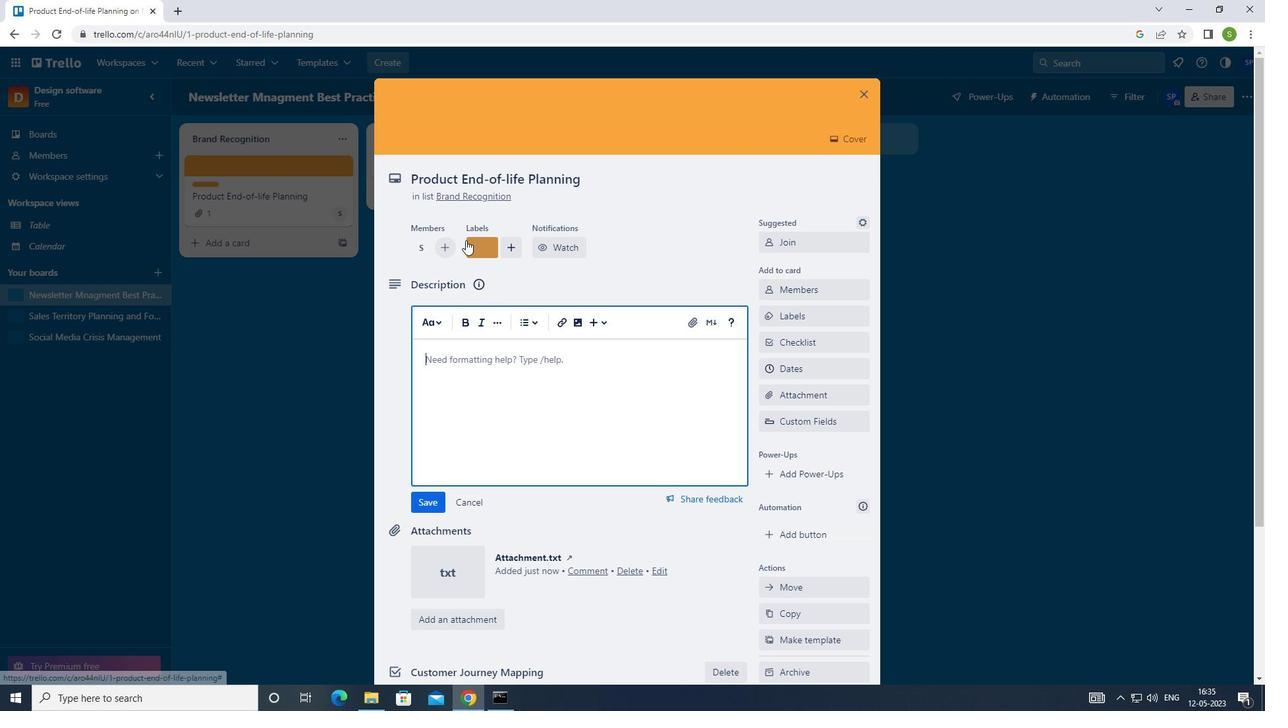 
Action: Key pressed <Key.shift>CONDUCT<Key.space>TEAM<Key.space>TRAINING<Key.space>SESSION<Key.space>ON<Key.space>EFFECTIVE<Key.space>DES<Key.backspace>CISION<Key.space>MAKING.
Screenshot: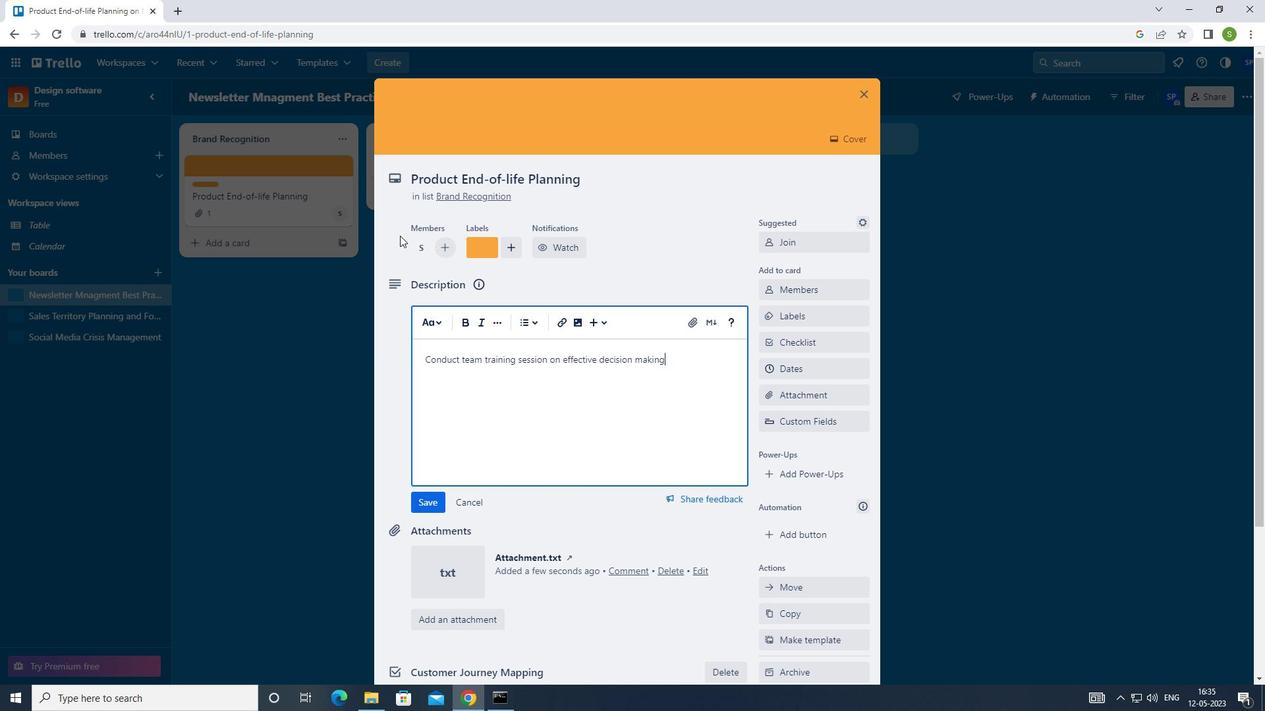 
Action: Mouse moved to (433, 498)
Screenshot: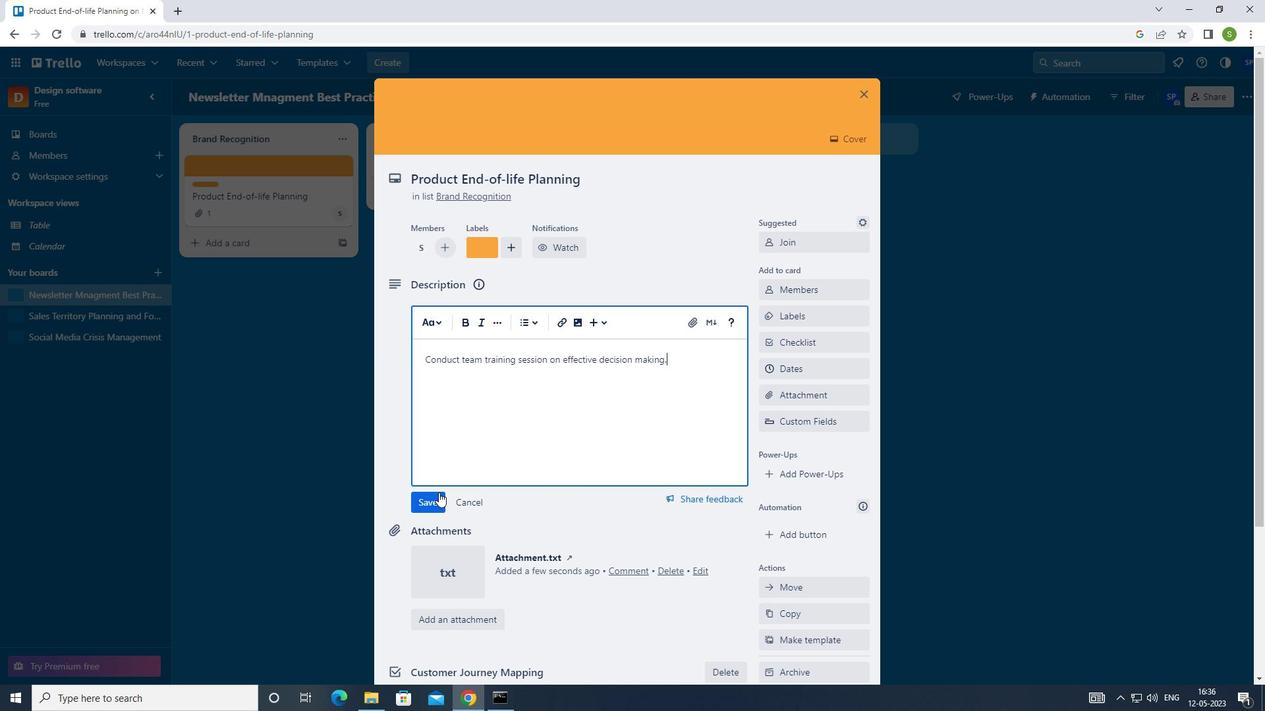 
Action: Mouse pressed left at (433, 498)
Screenshot: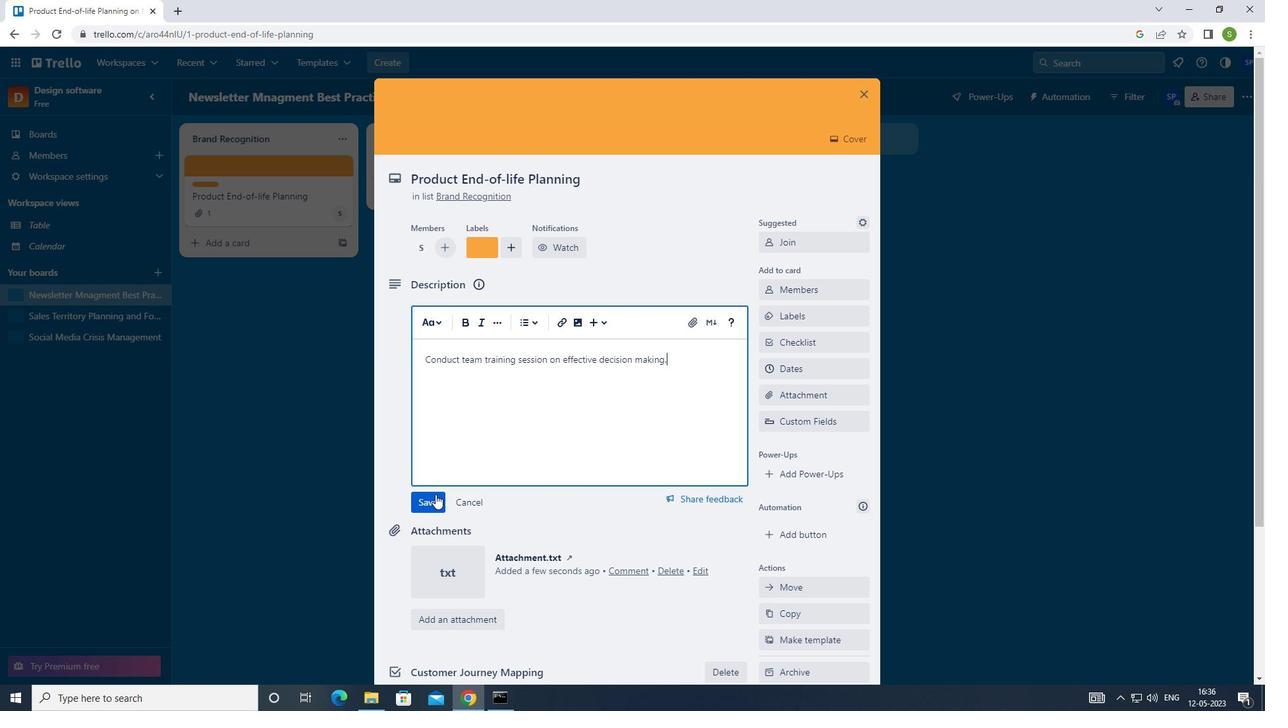 
Action: Mouse moved to (492, 523)
Screenshot: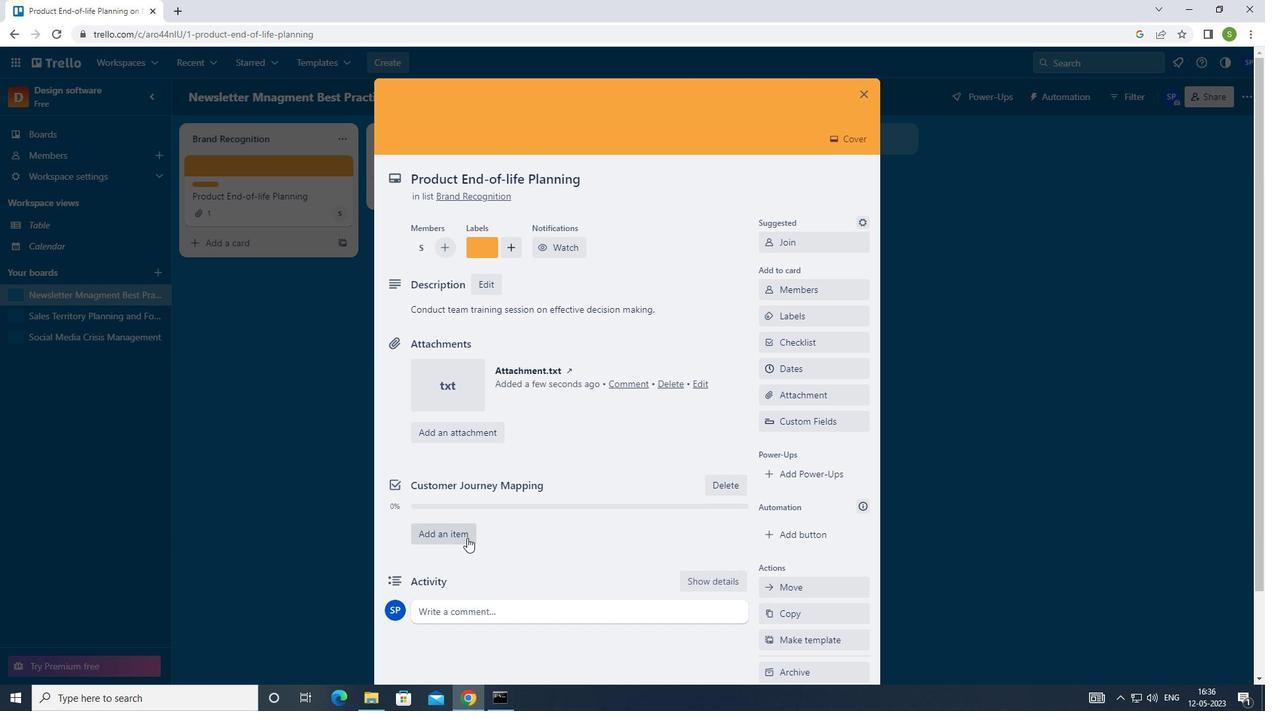 
Action: Mouse scrolled (492, 522) with delta (0, 0)
Screenshot: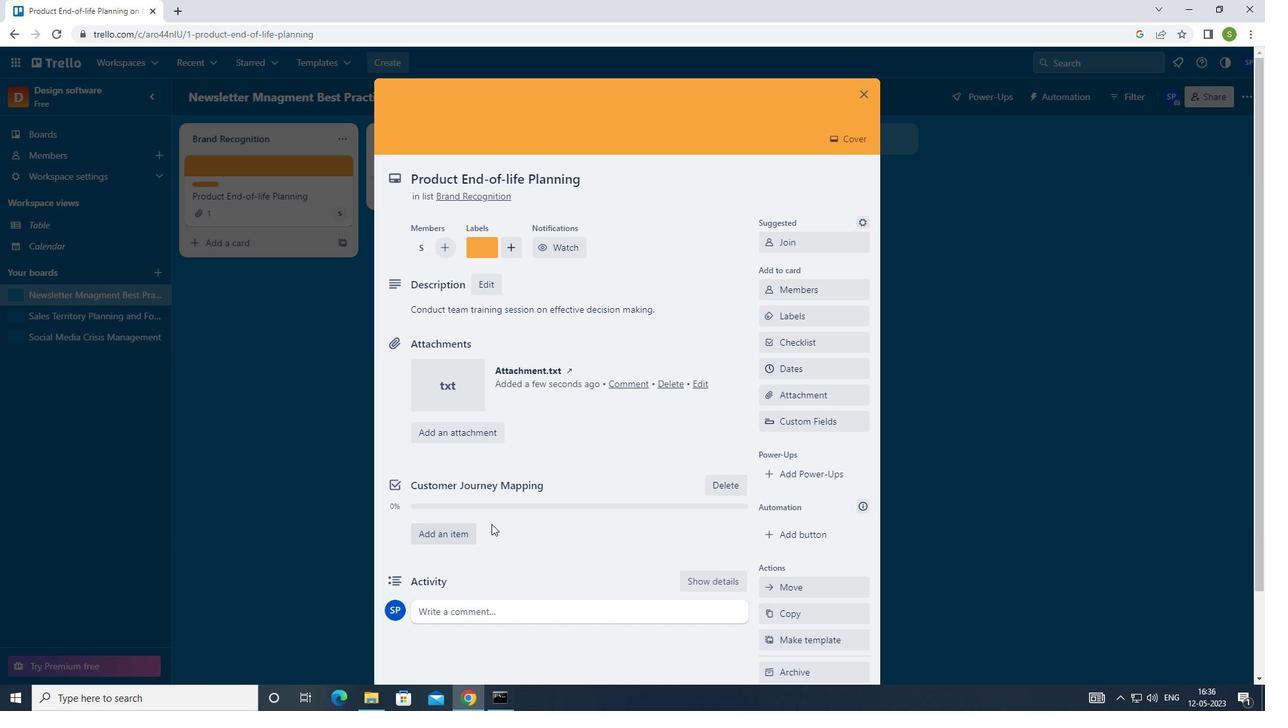 
Action: Mouse scrolled (492, 522) with delta (0, 0)
Screenshot: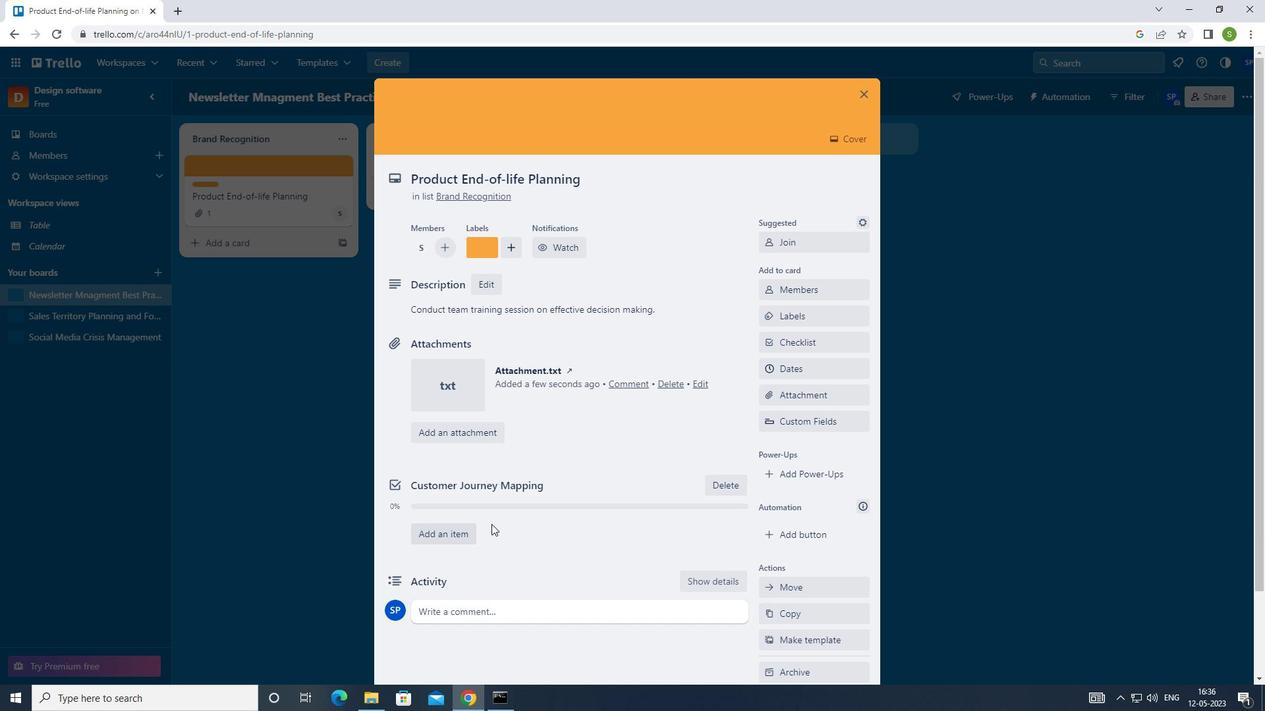 
Action: Mouse moved to (489, 514)
Screenshot: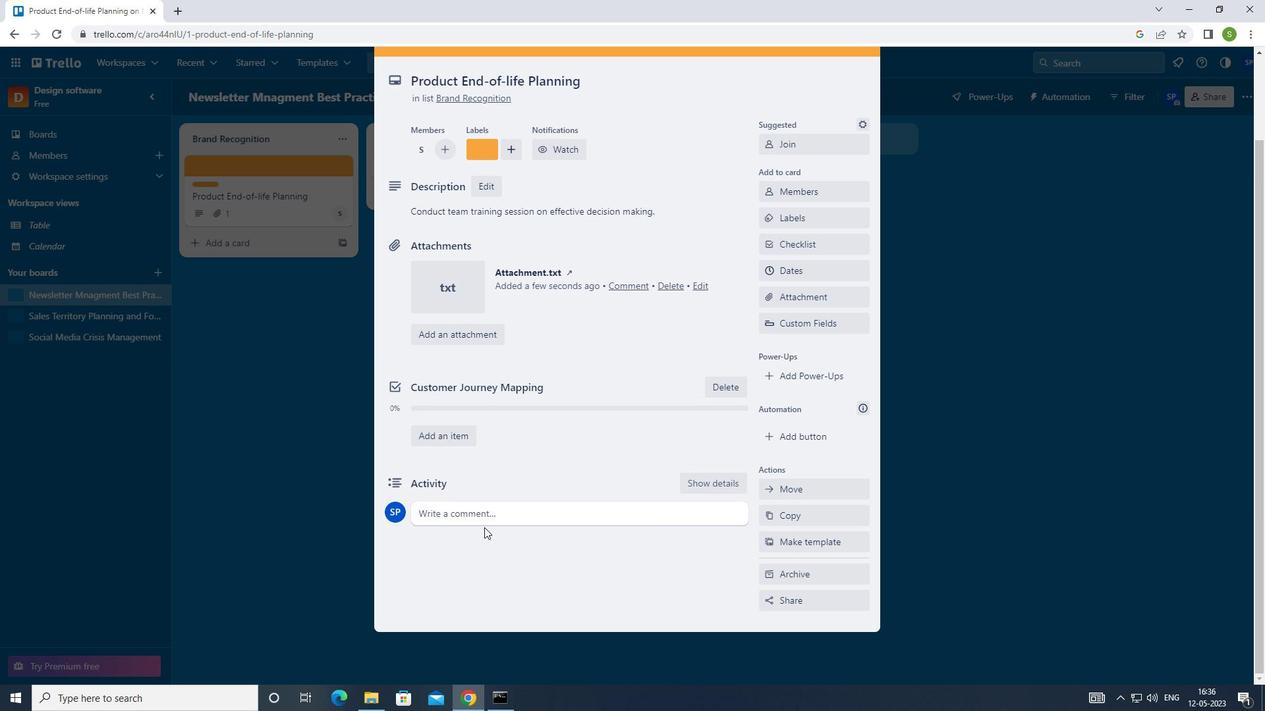 
Action: Mouse pressed left at (489, 514)
Screenshot: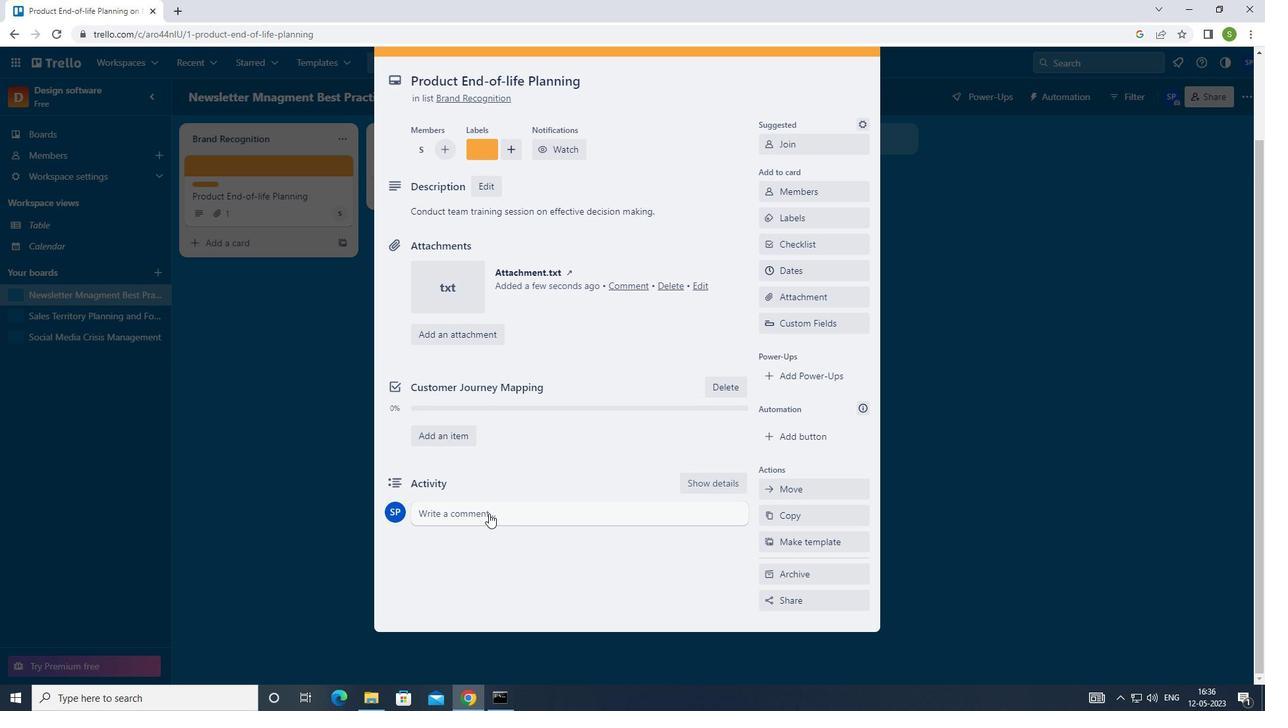 
Action: Mouse moved to (533, 438)
Screenshot: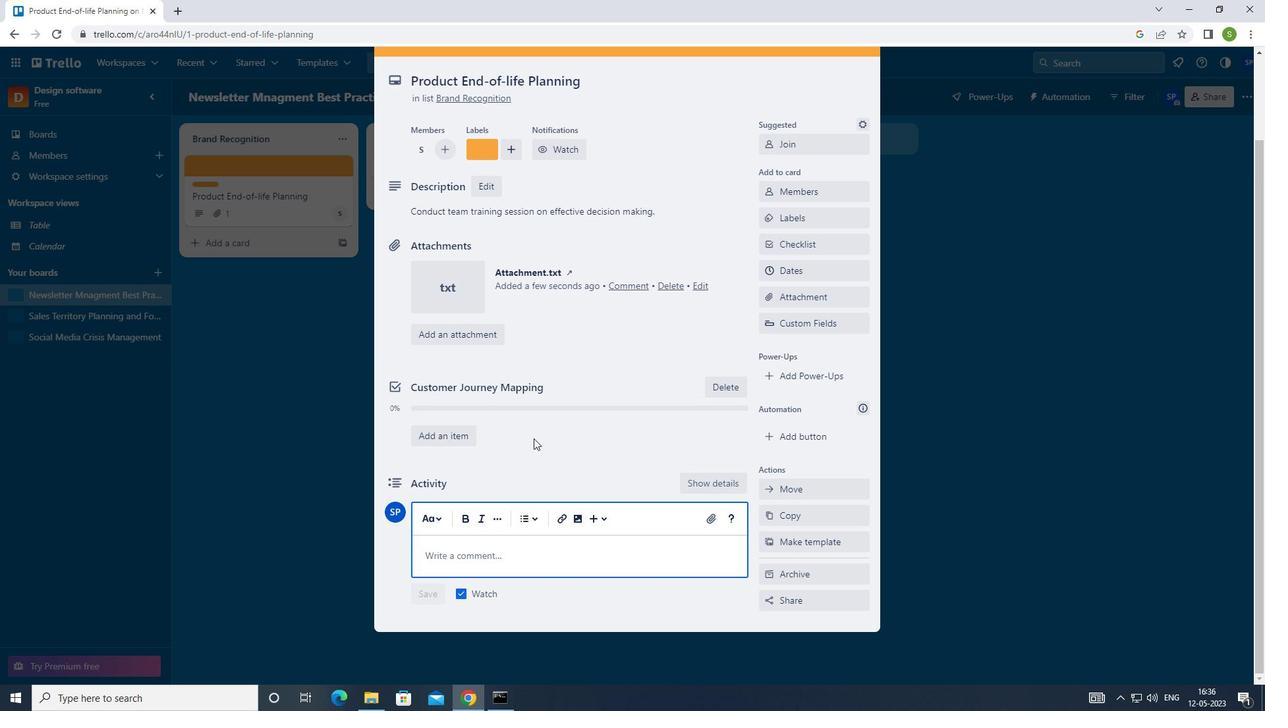 
Action: Key pressed <Key.shift>THIS<Key.space>TASK<Key.space>REQUIRE<Key.space>US<Key.space>TO<Key.space>BE<Key.space>PROACTIVE<Key.space>AND<Key.space>TAKE<Key.space>OWNERSHIP<Key.space>OF<Key.space>OURV<Key.backspace><Key.space>WORK<Key.space>ENSURING<Key.space>THAT<Key.space>WE<Key.space>ARE<Key.space>MAKING<Key.space>PROGRESS<Key.space>TOWARD<Key.space>OUR<Key.space>GOALS.
Screenshot: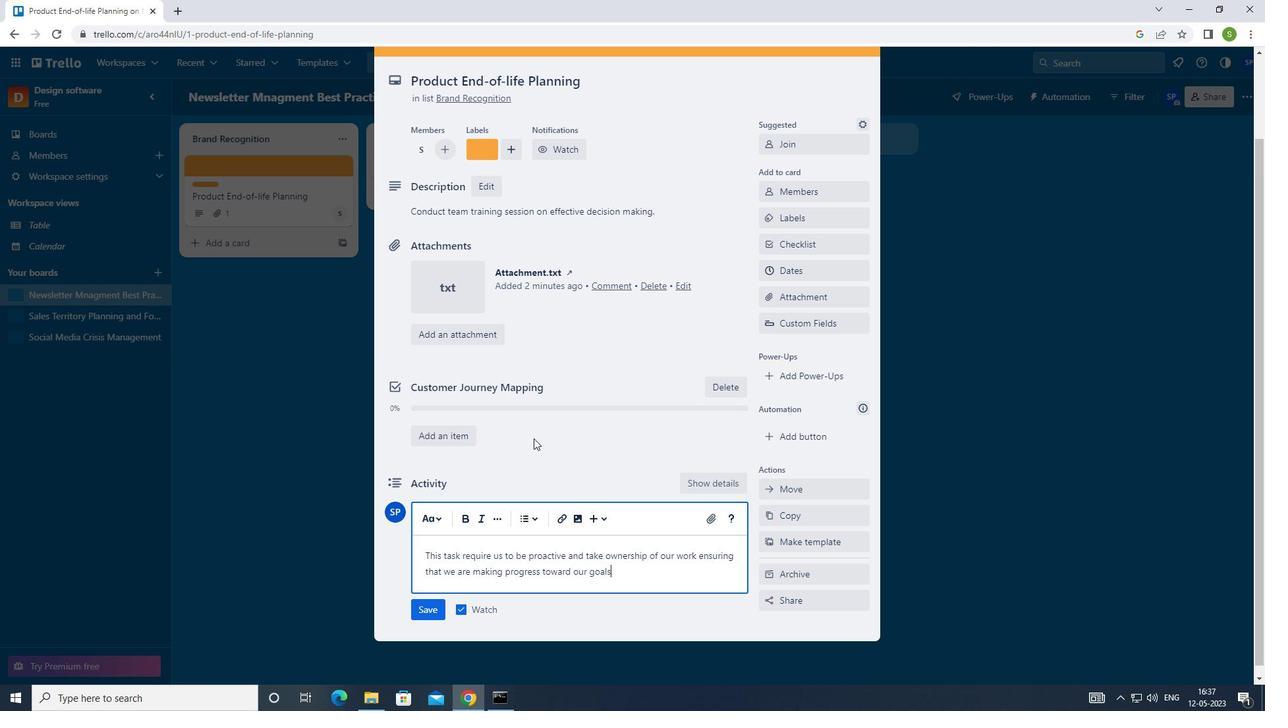 
Action: Mouse moved to (434, 617)
Screenshot: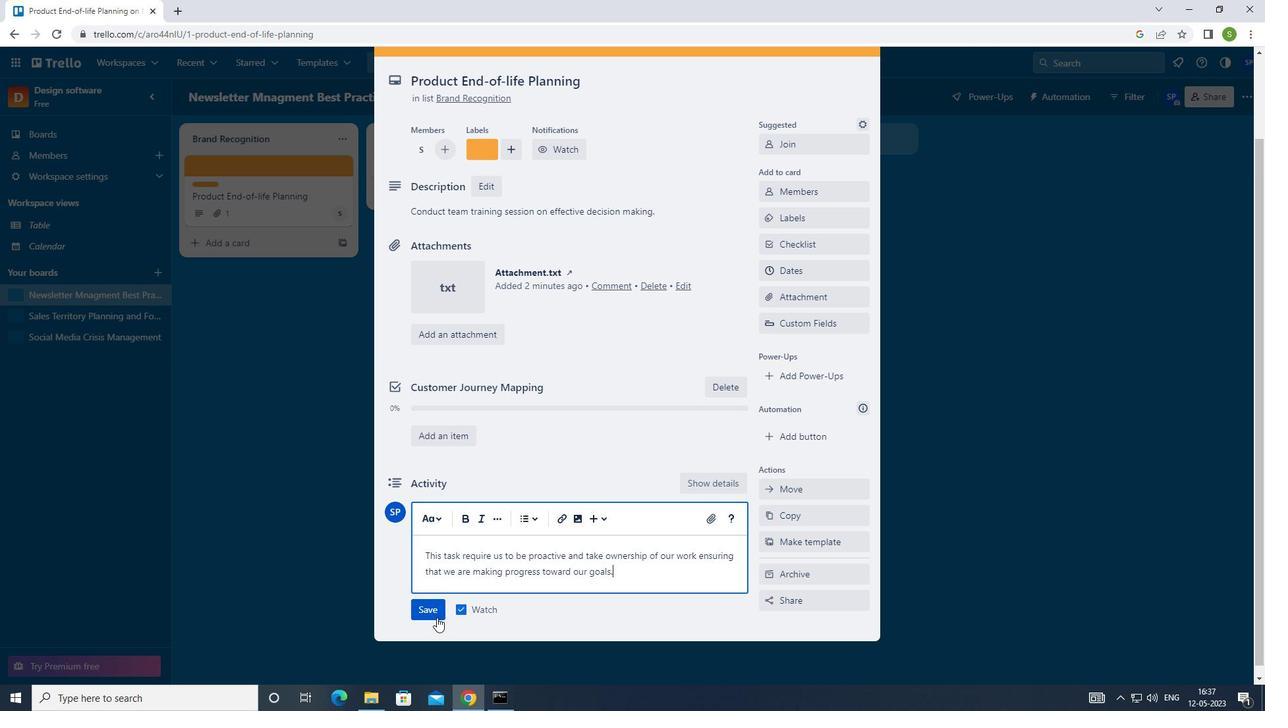 
Action: Mouse pressed left at (434, 617)
Screenshot: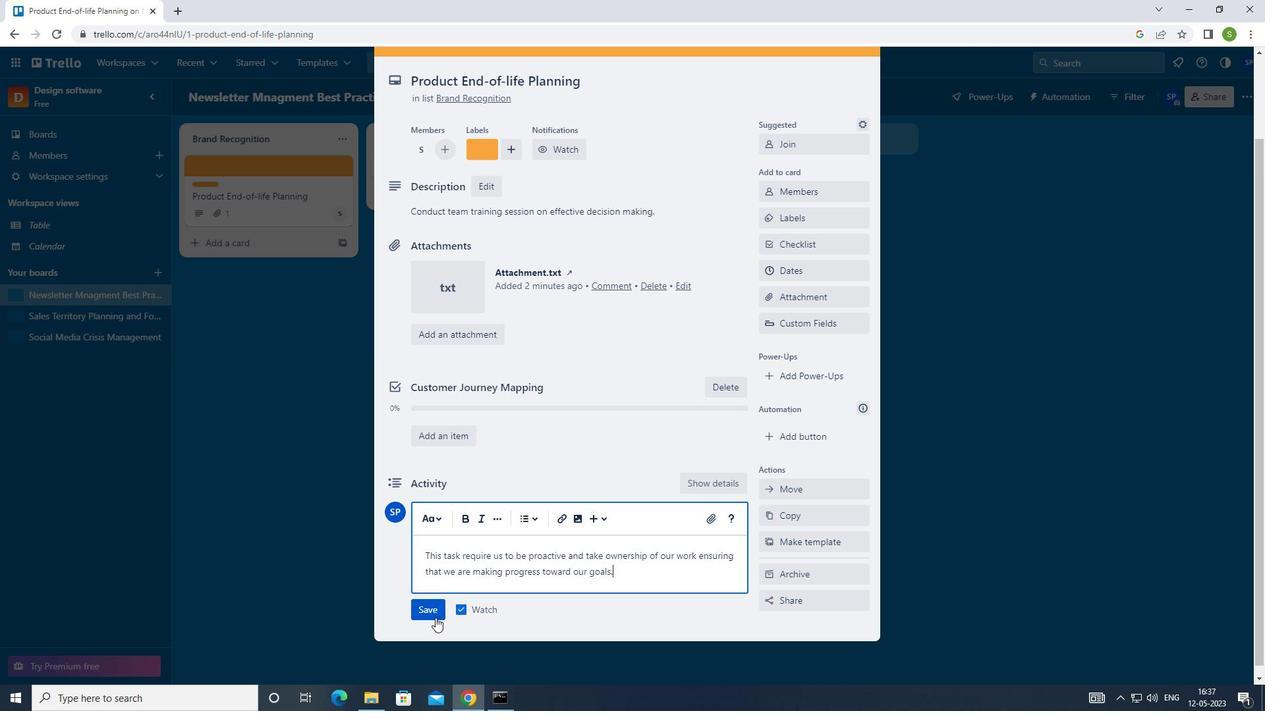 
Action: Mouse moved to (787, 265)
Screenshot: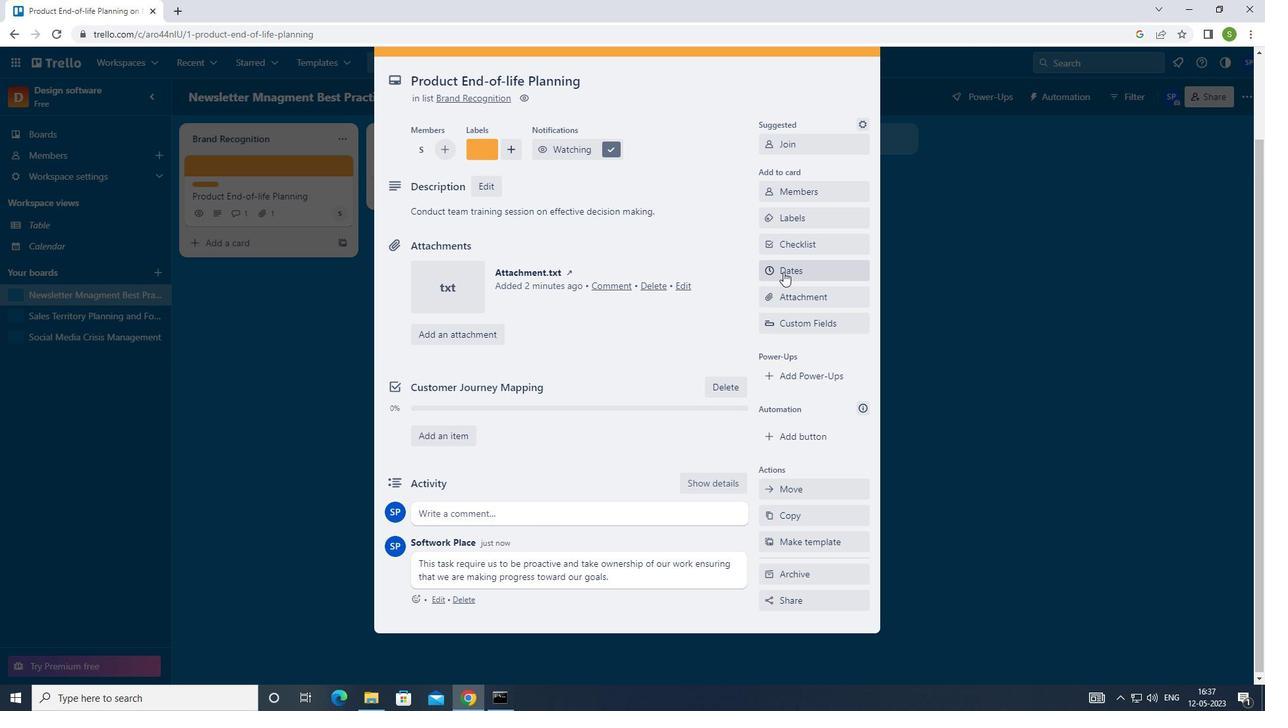 
Action: Mouse pressed left at (787, 265)
Screenshot: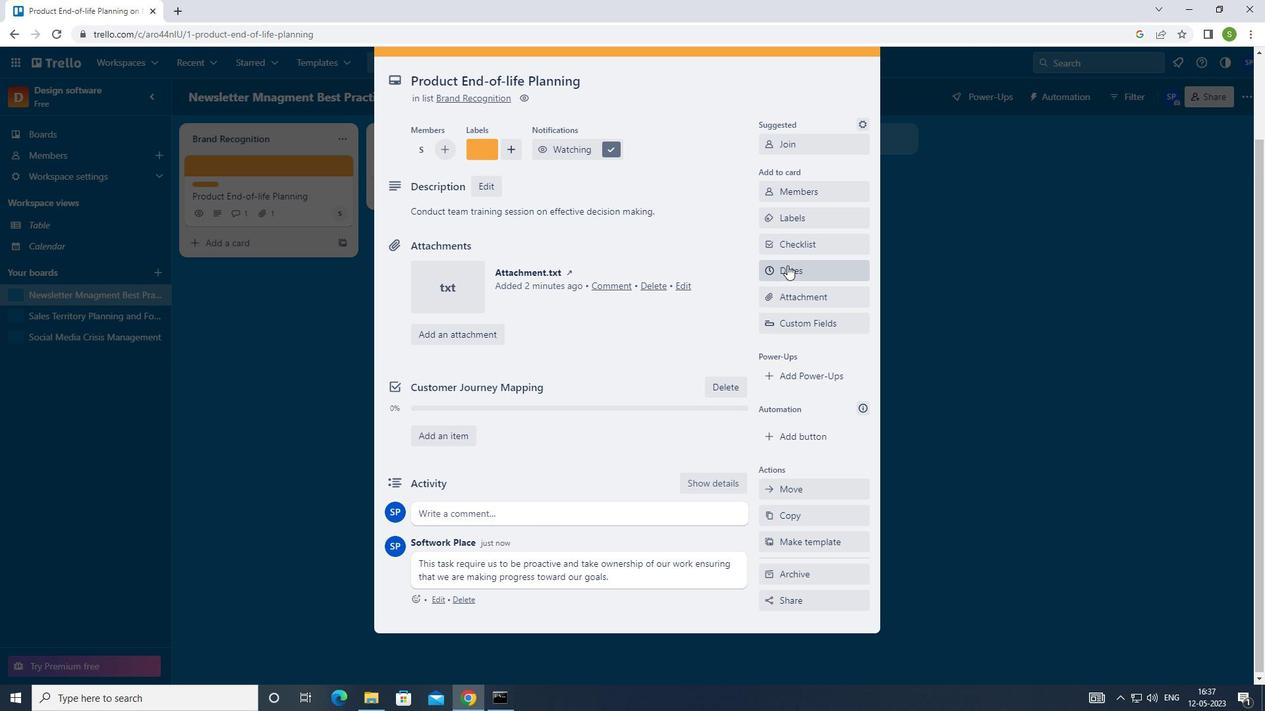 
Action: Mouse moved to (773, 337)
Screenshot: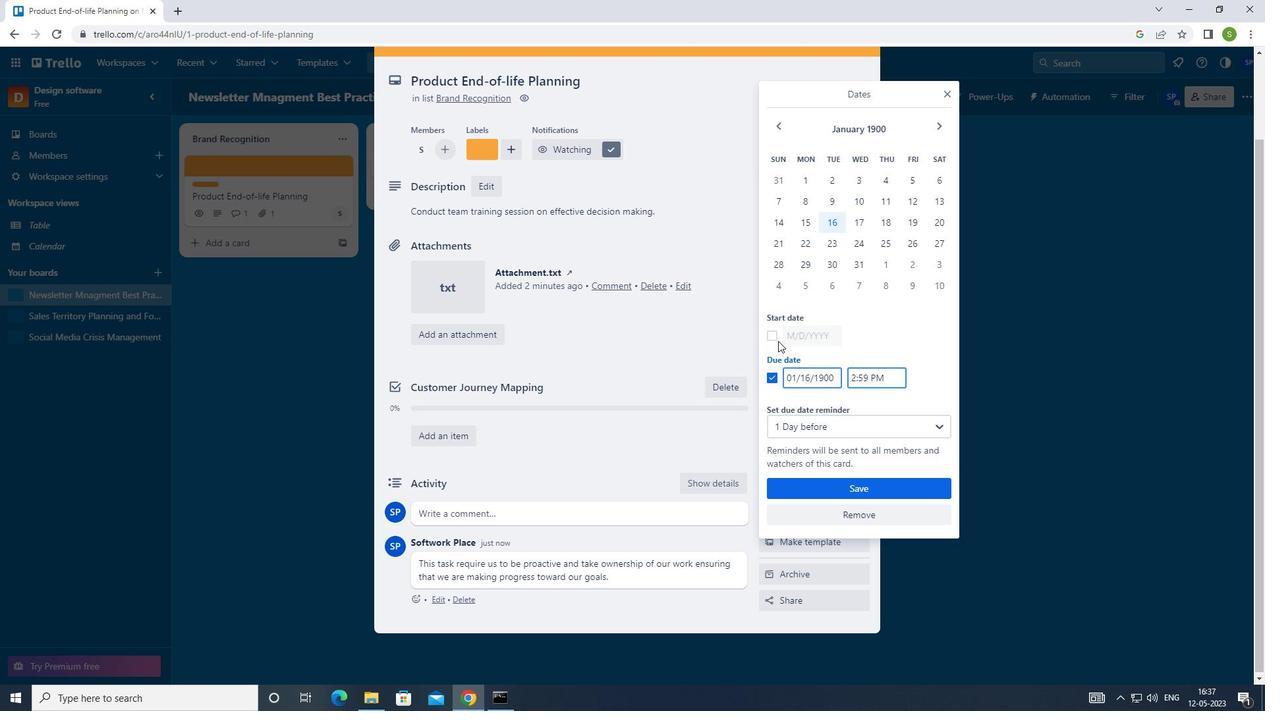 
Action: Mouse pressed left at (773, 337)
Screenshot: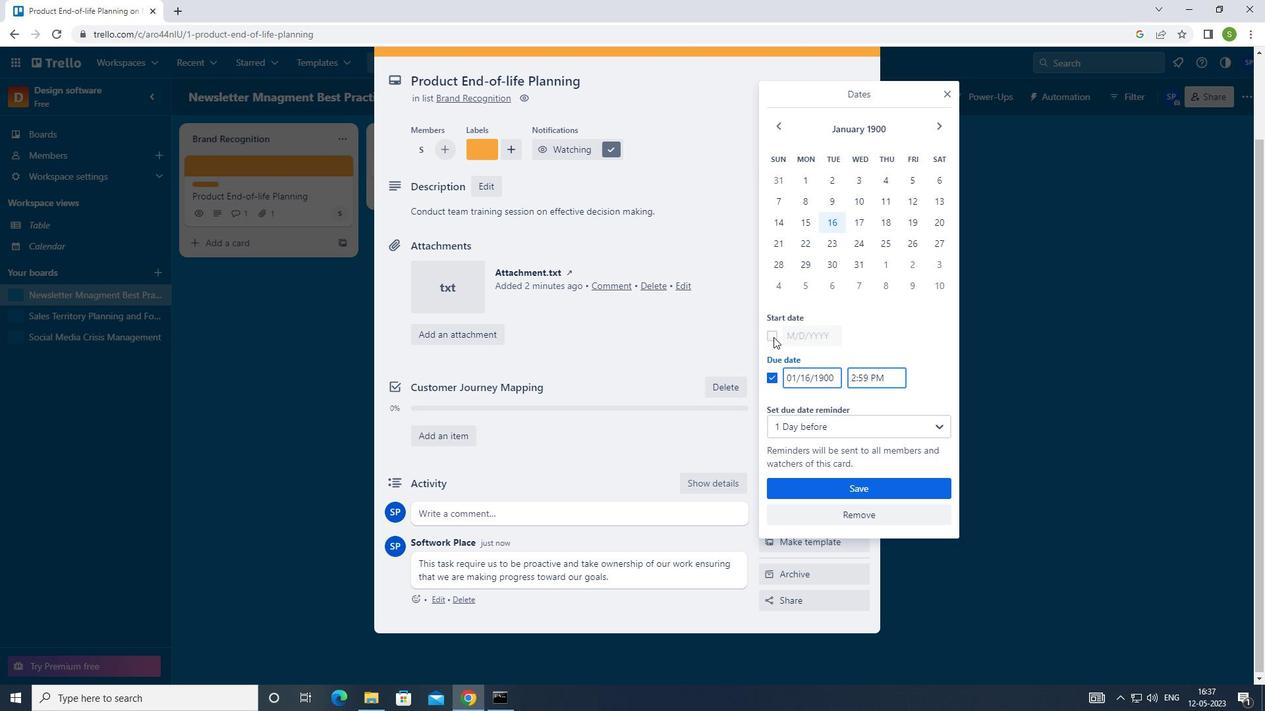 
Action: Mouse moved to (809, 334)
Screenshot: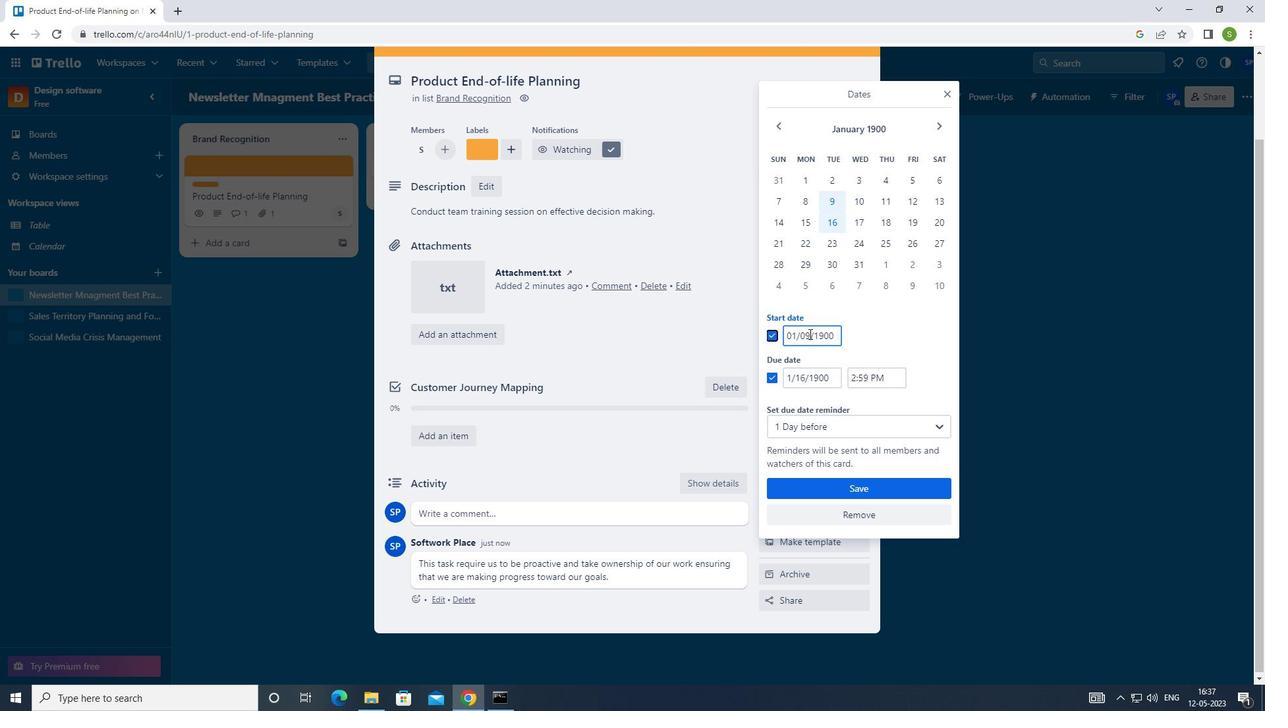 
Action: Mouse pressed left at (809, 334)
Screenshot: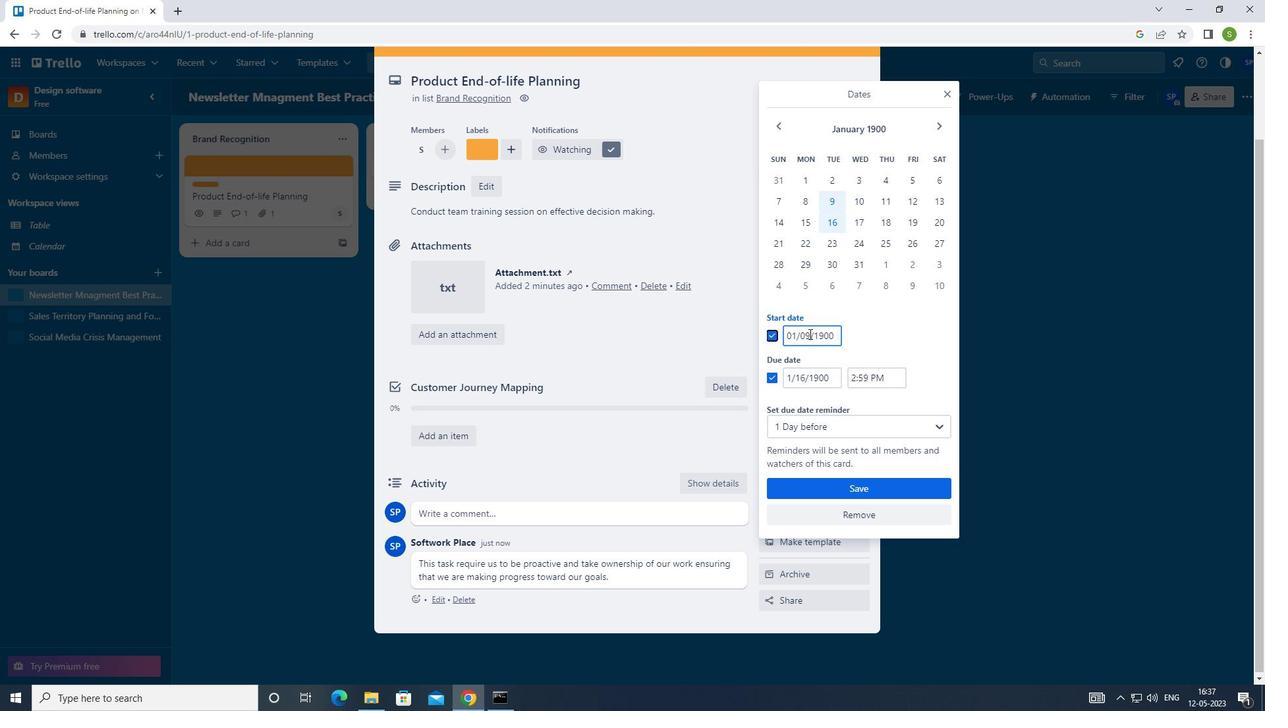 
Action: Mouse moved to (793, 332)
Screenshot: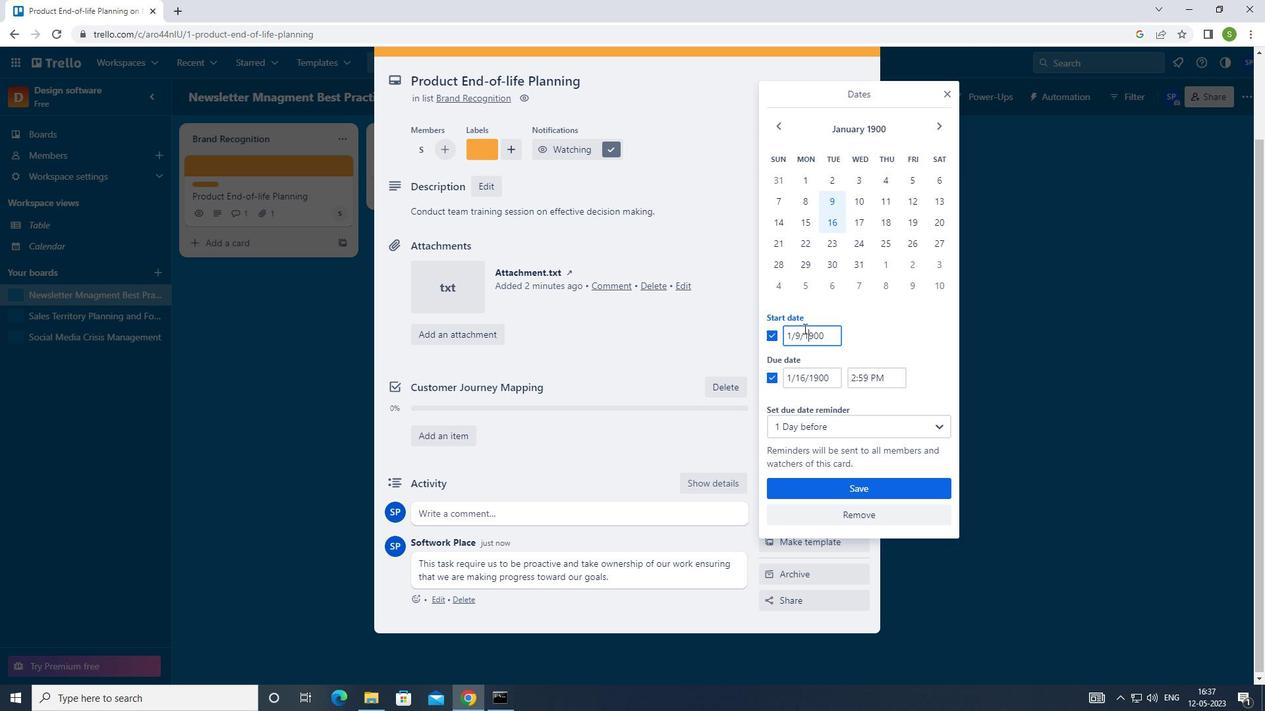 
Action: Key pressed <Key.left><Key.left><Key.backspace>1
Screenshot: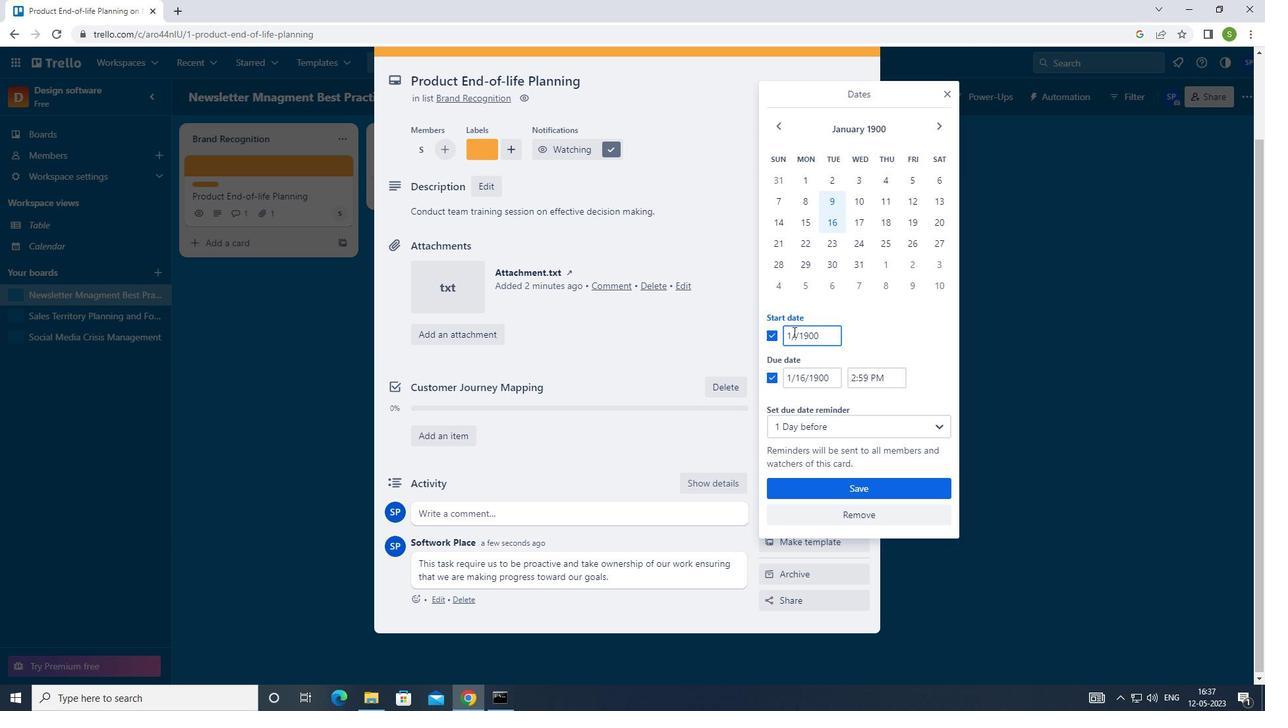 
Action: Mouse moved to (808, 378)
Screenshot: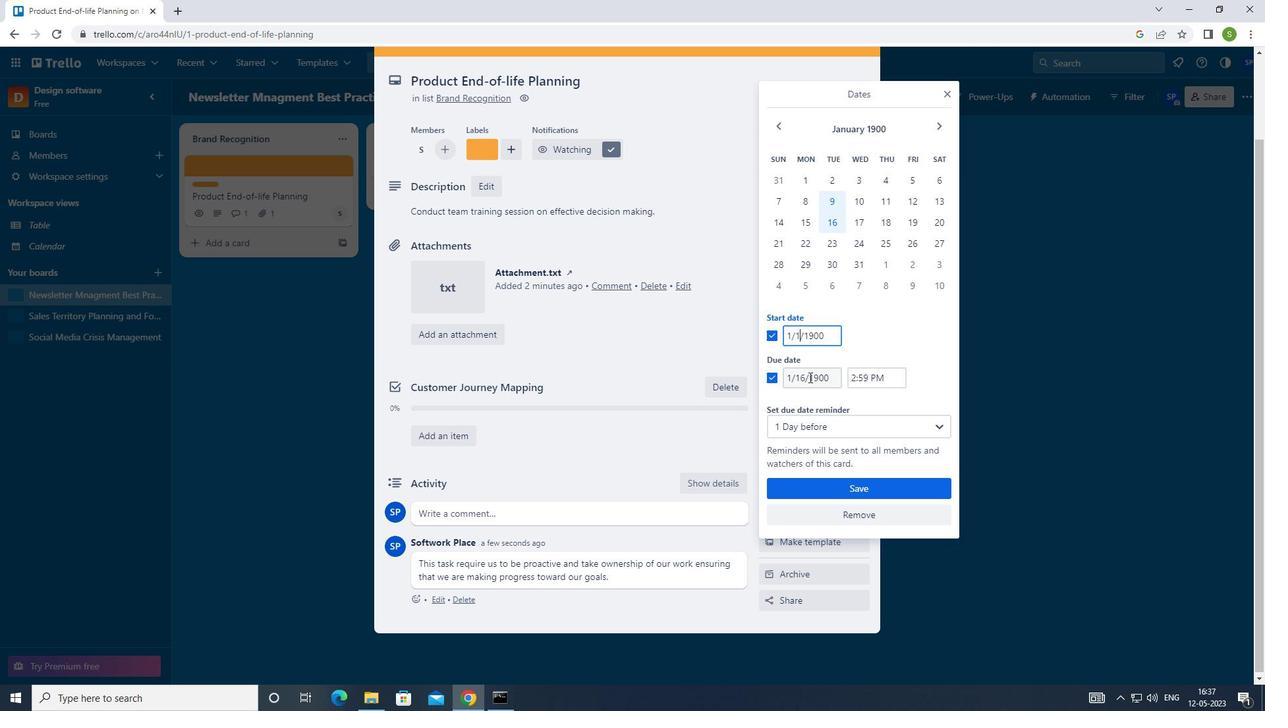 
Action: Mouse pressed left at (808, 378)
Screenshot: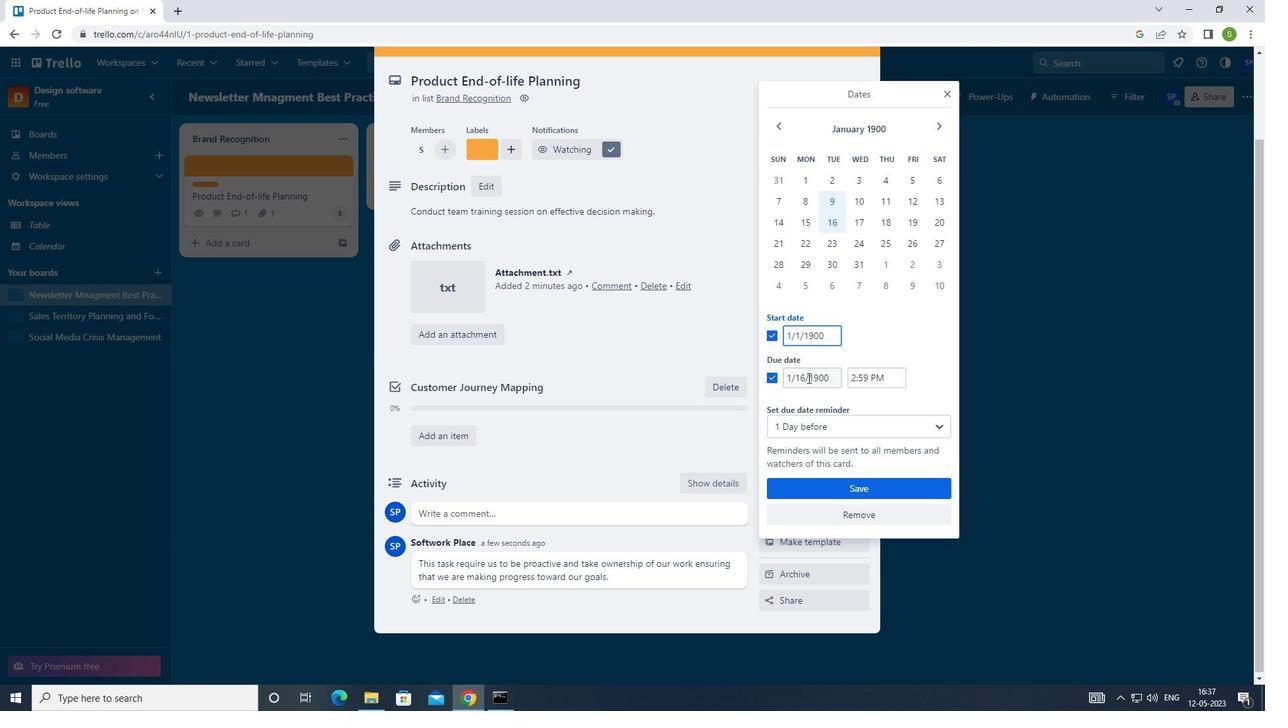 
Action: Mouse moved to (807, 376)
Screenshot: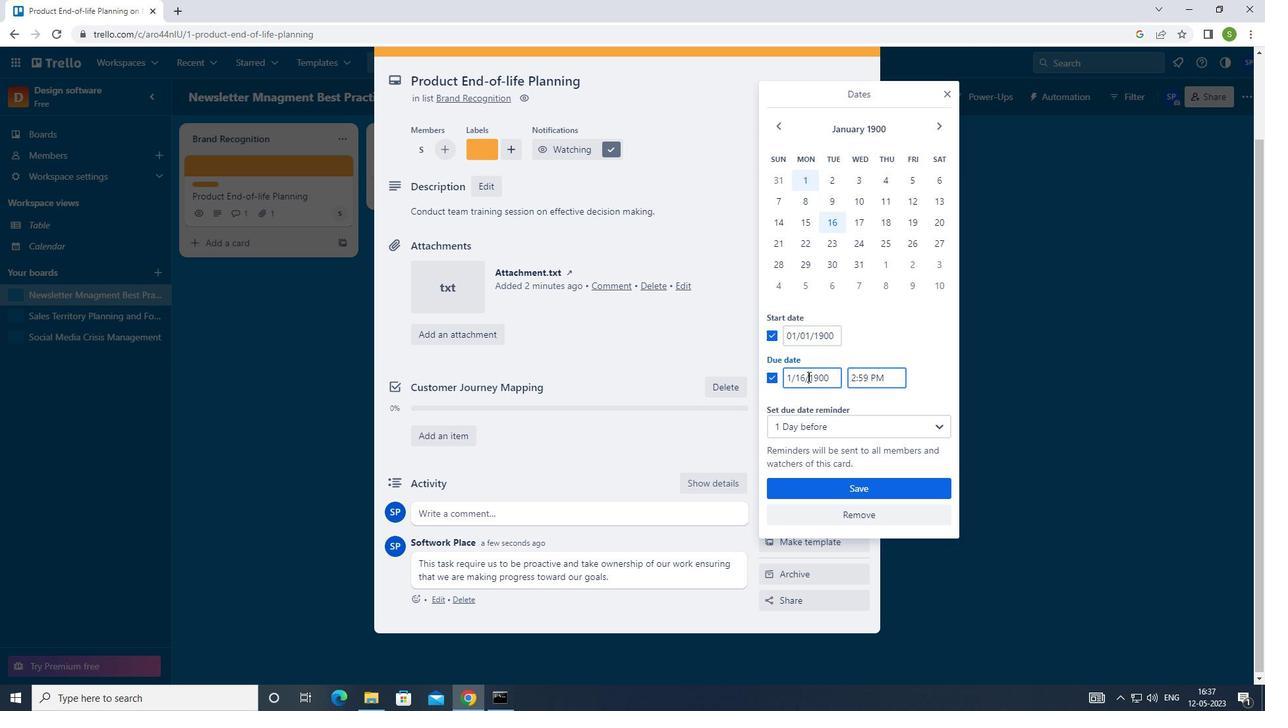 
Action: Mouse pressed left at (807, 376)
Screenshot: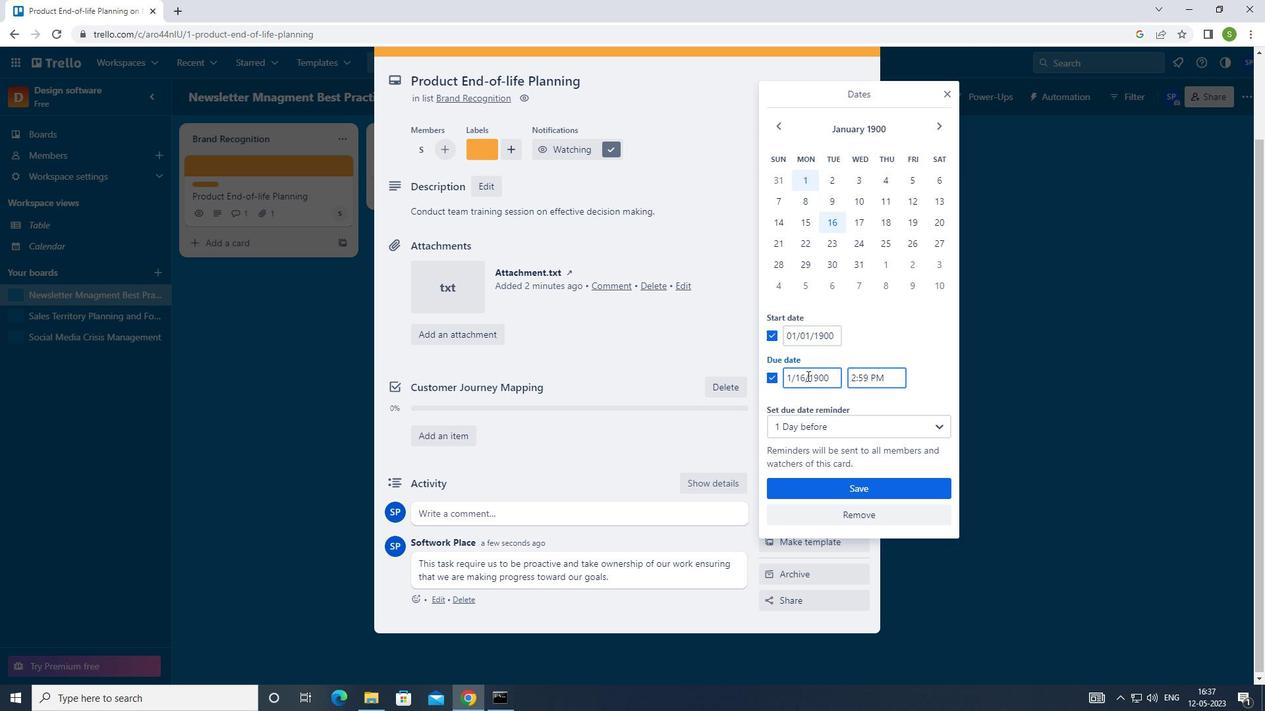 
Action: Mouse moved to (825, 371)
Screenshot: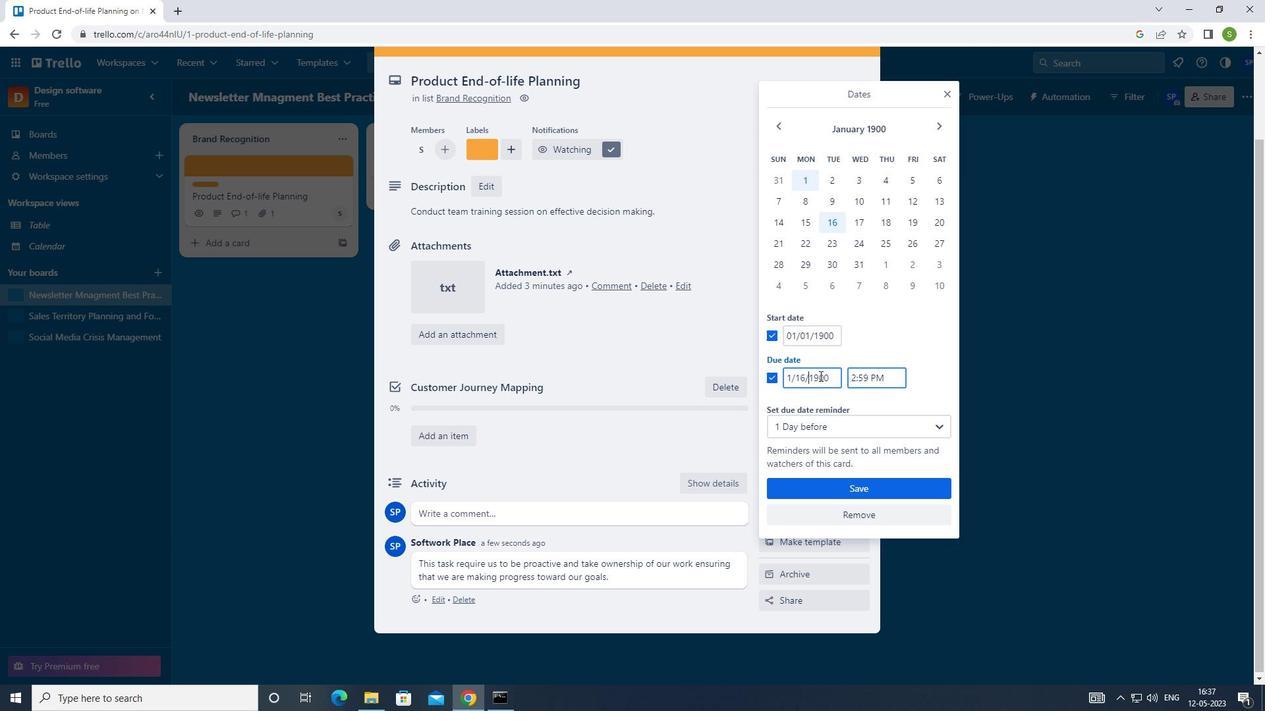 
Action: Key pressed <Key.left><Key.backspace><Key.backspace>08<Key.enter>
Screenshot: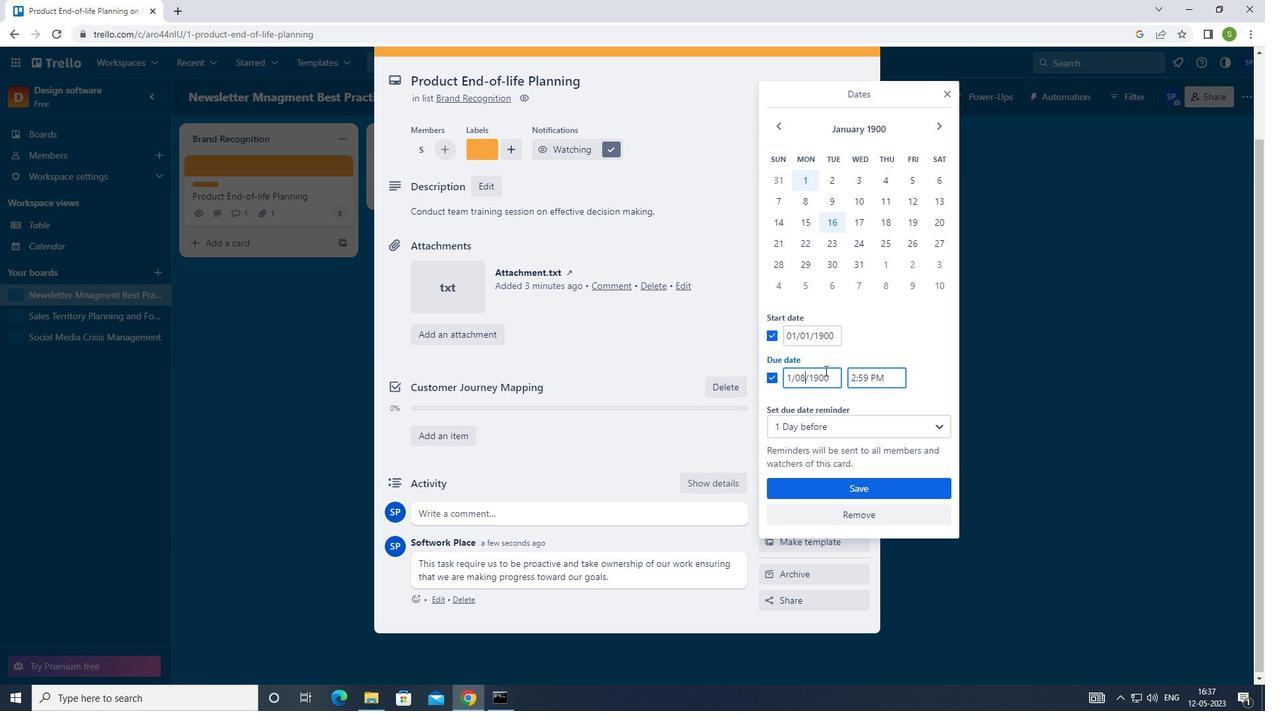 
Action: Mouse moved to (812, 375)
Screenshot: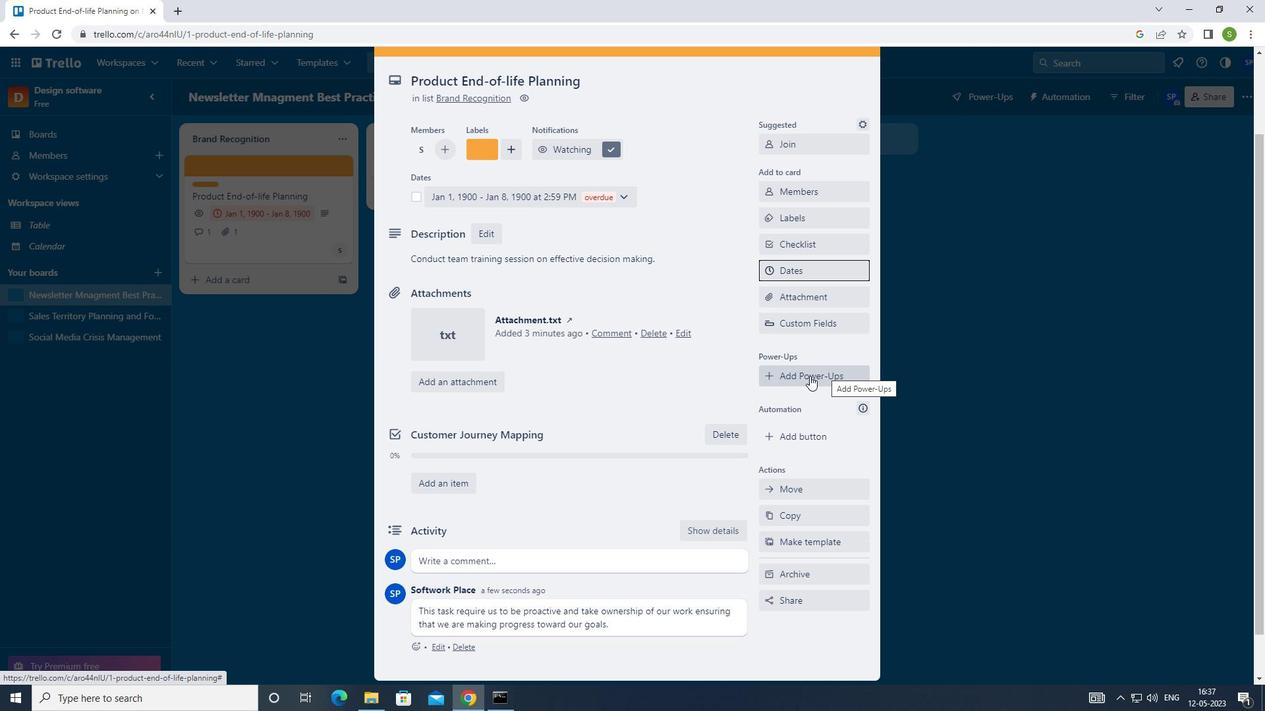 
Action: Key pressed <Key.f8>
Screenshot: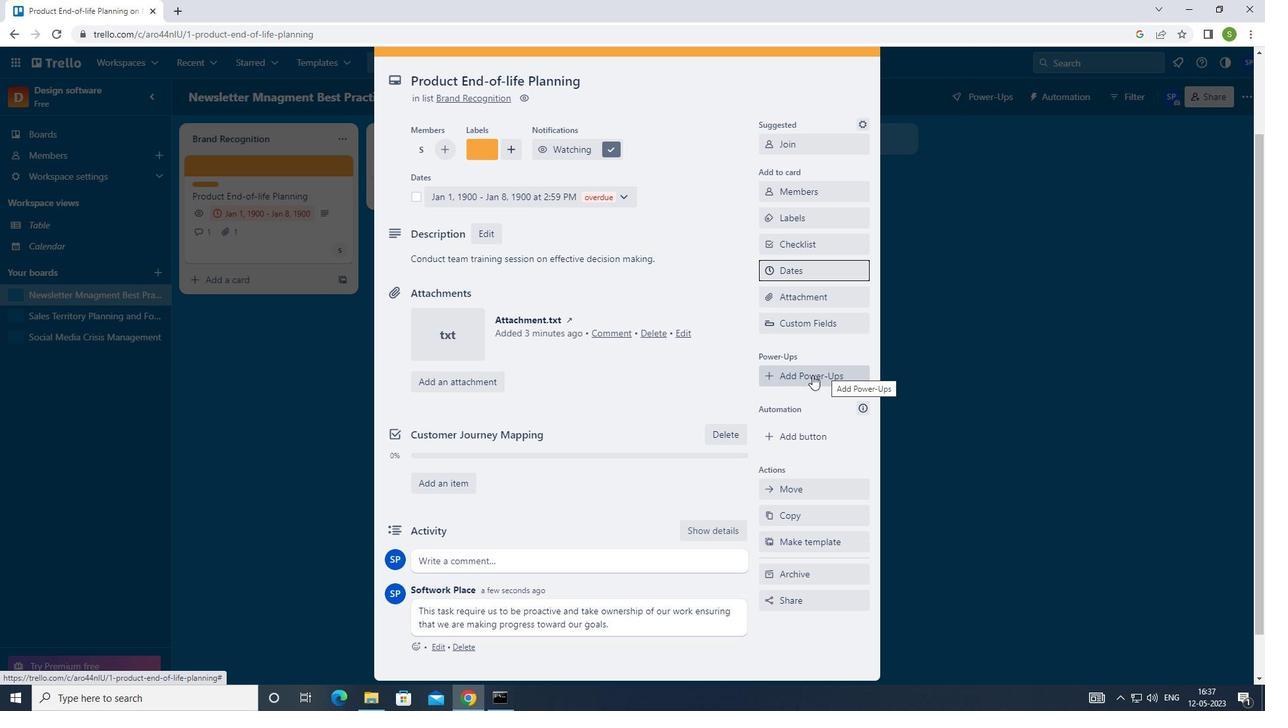
